Task: Add an event with the title Second Product Launch, date '2024/04/02', time 8:50 AM to 10:50 AMand add a description: Participants will explore the role of a leader as a coach and mentor. They will learn how to provide guidance, support, and development opportunities to team members, fostering their growth and professional advancement.Select event color  Blueberry . Add location for the event as: 321 Grand Canal, Venice, Italy, logged in from the account softage.6@softage.netand send the event invitation to softage.2@softage.net and softage.3@softage.net. Set a reminder for the event Daily
Action: Mouse moved to (103, 136)
Screenshot: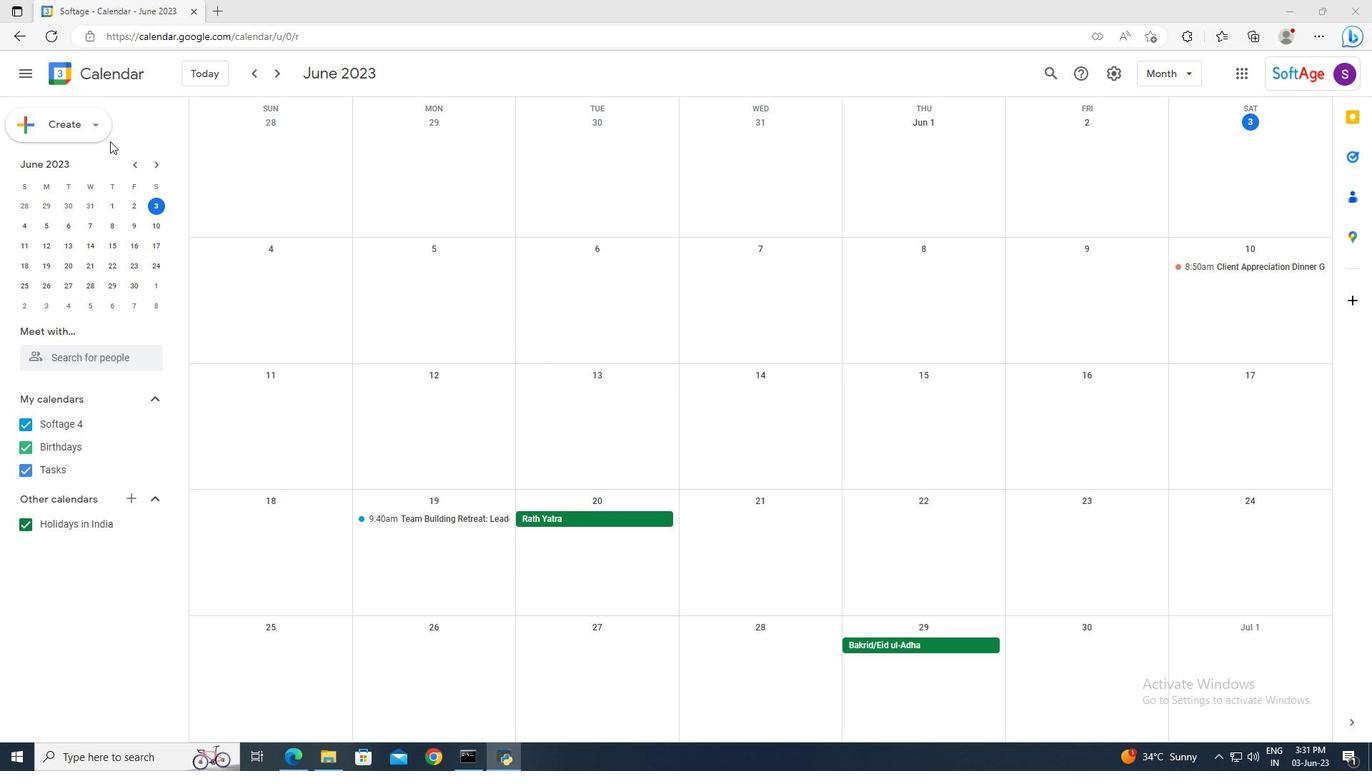 
Action: Mouse pressed left at (103, 136)
Screenshot: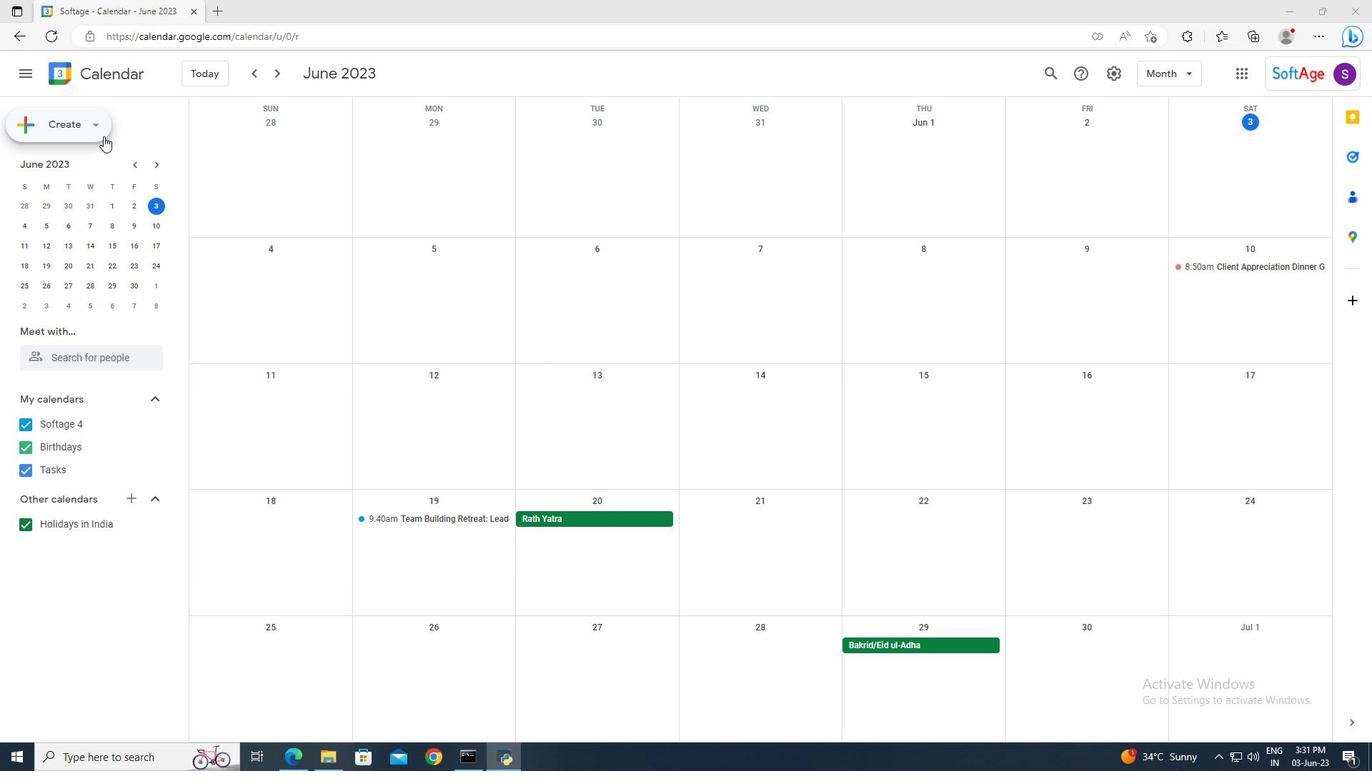 
Action: Mouse moved to (102, 159)
Screenshot: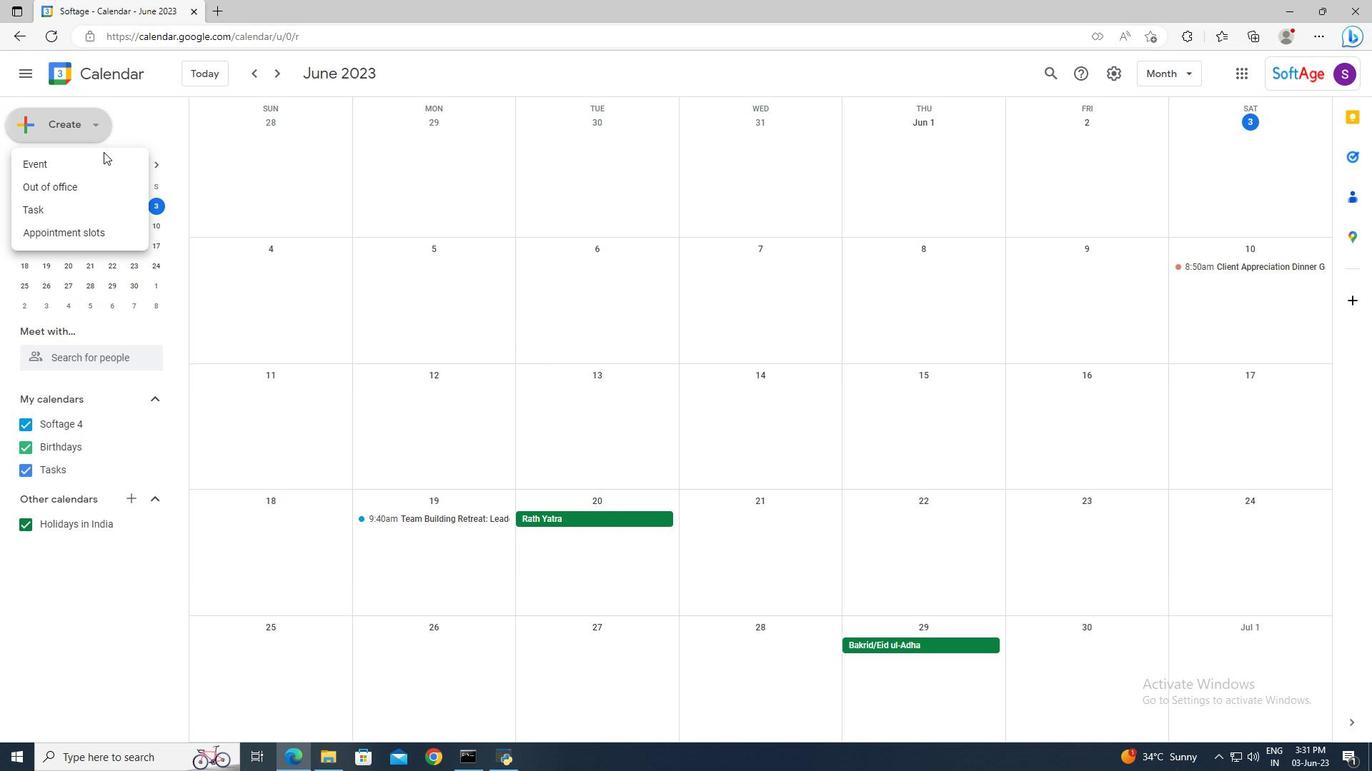 
Action: Mouse pressed left at (102, 159)
Screenshot: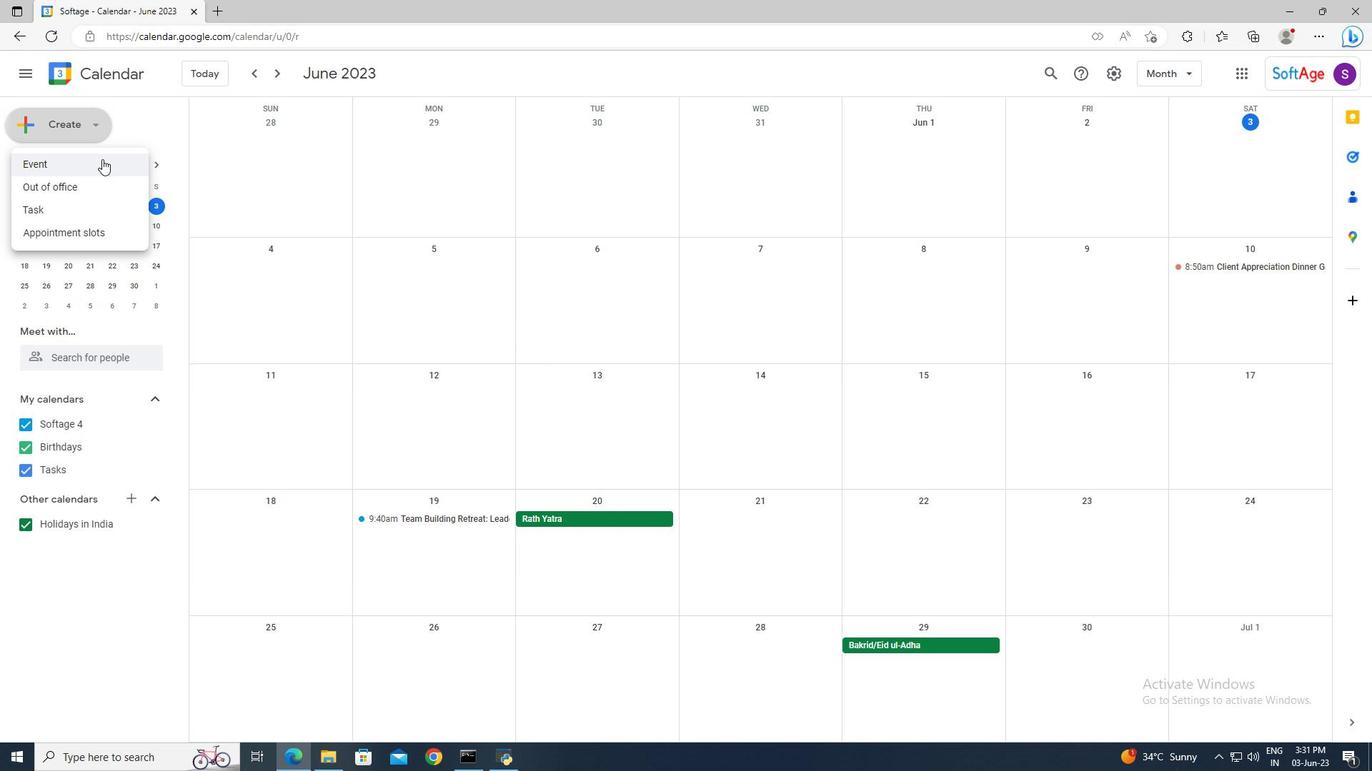 
Action: Mouse moved to (1086, 478)
Screenshot: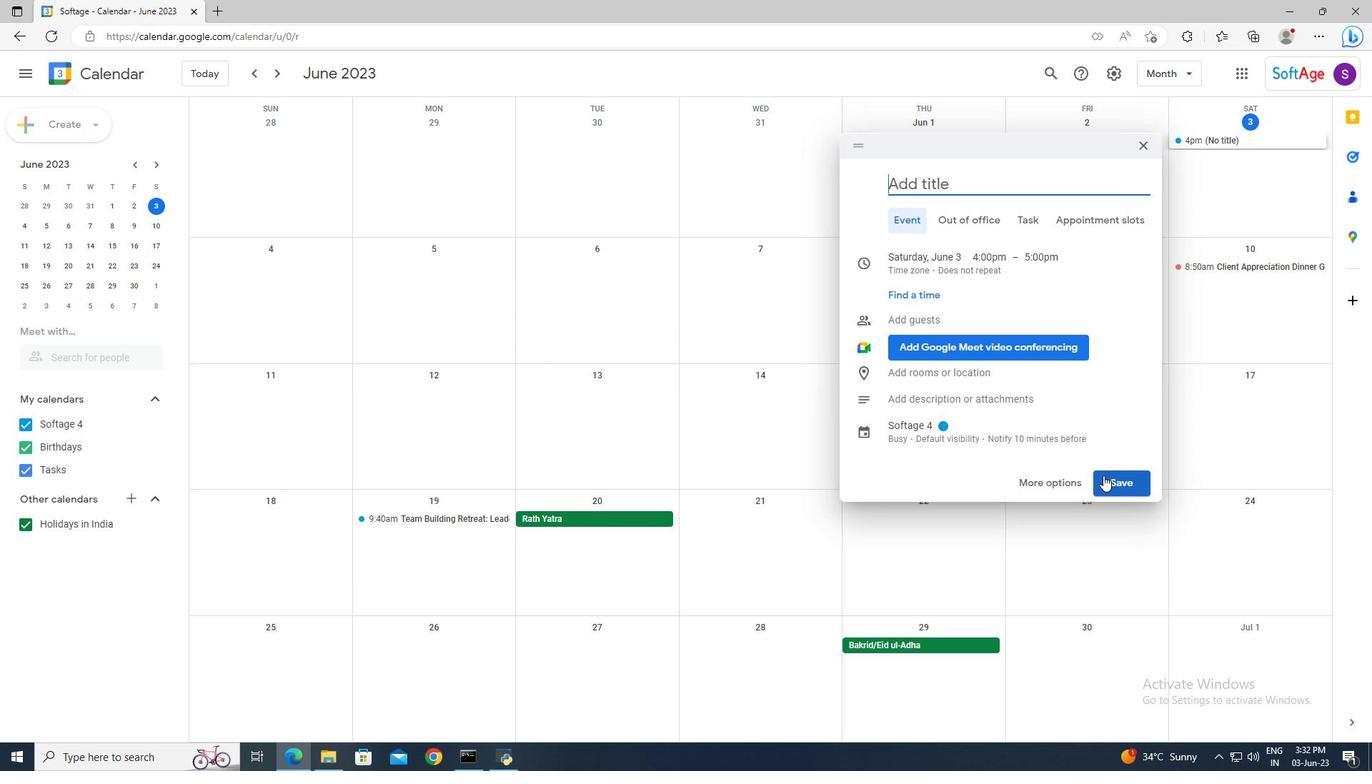 
Action: Mouse pressed left at (1086, 478)
Screenshot: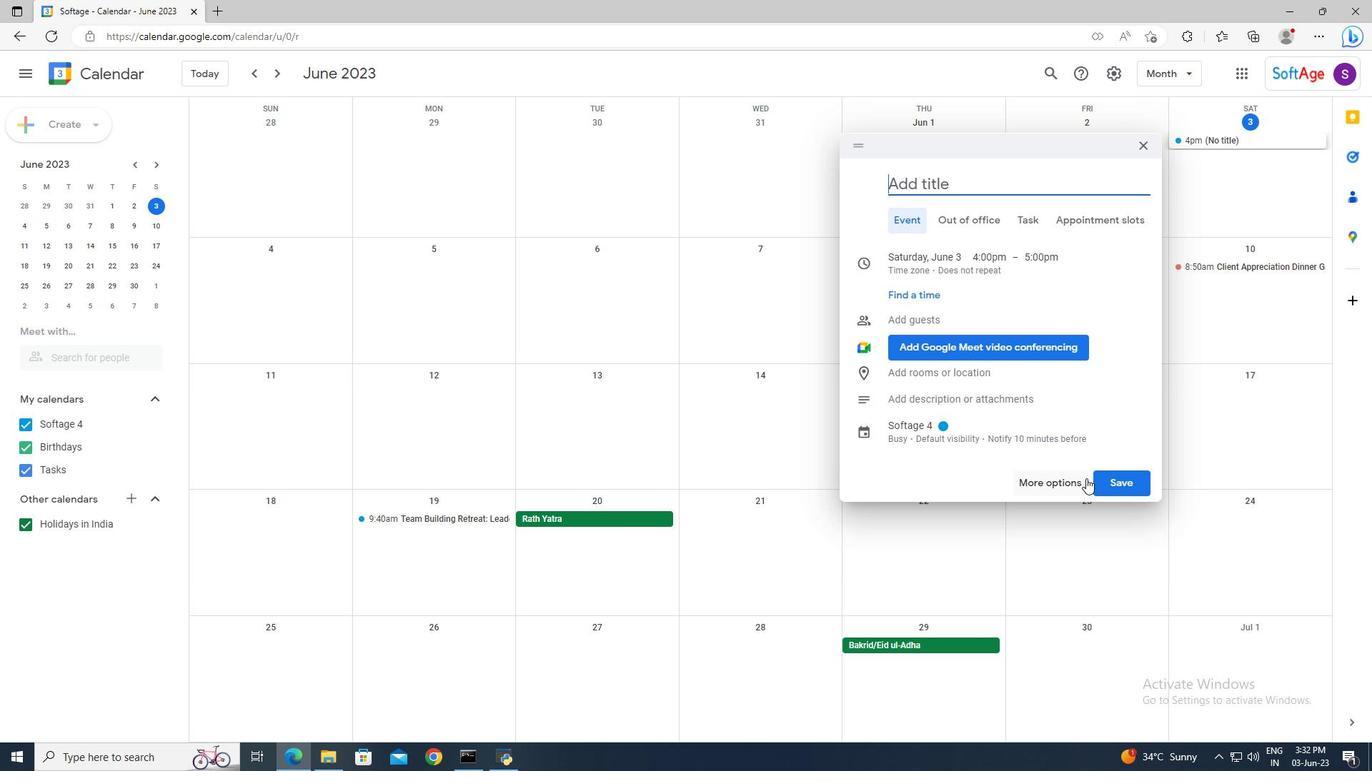 
Action: Mouse moved to (482, 84)
Screenshot: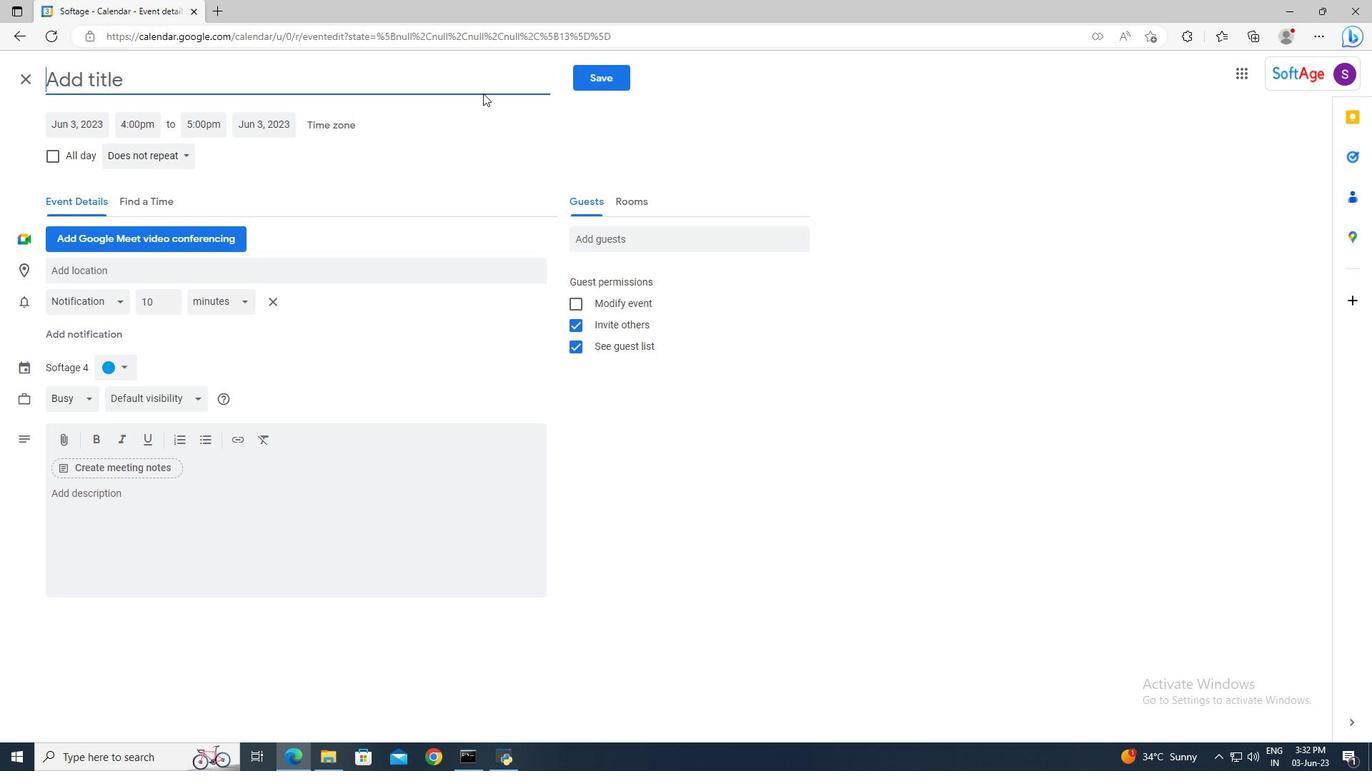 
Action: Mouse pressed left at (482, 84)
Screenshot: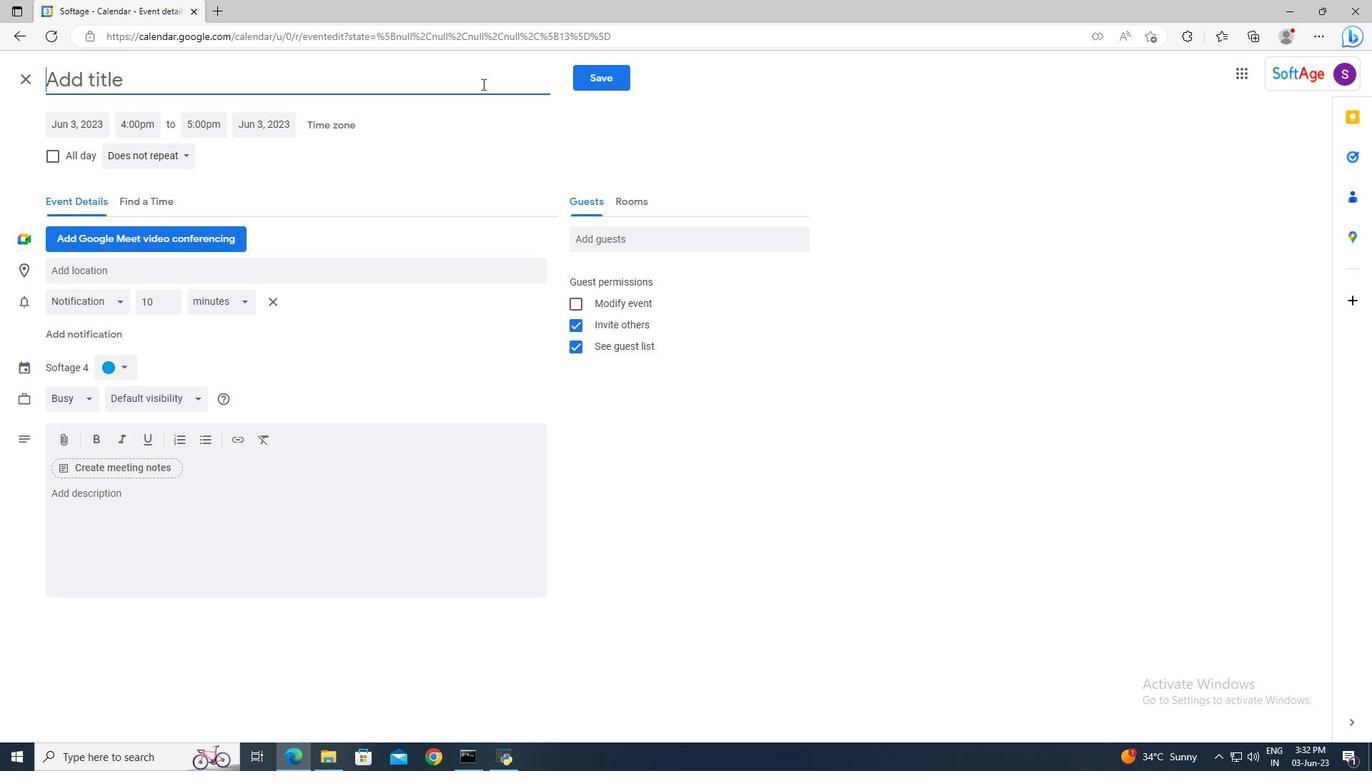 
Action: Mouse moved to (481, 83)
Screenshot: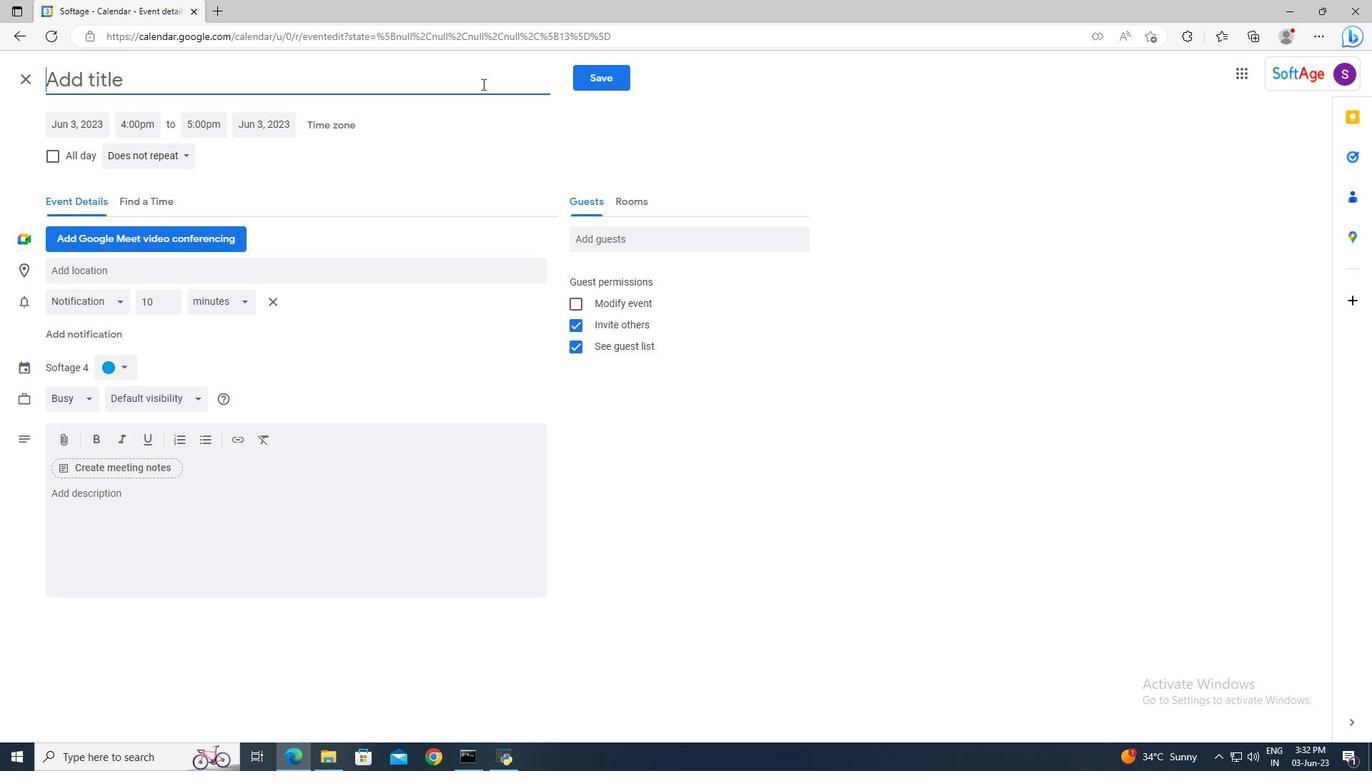 
Action: Key pressed <Key.shift>Sr<Key.backspace>econd<Key.space><Key.shift>Product<Key.space><Key.shift>Lu<Key.backspace>aunch
Screenshot: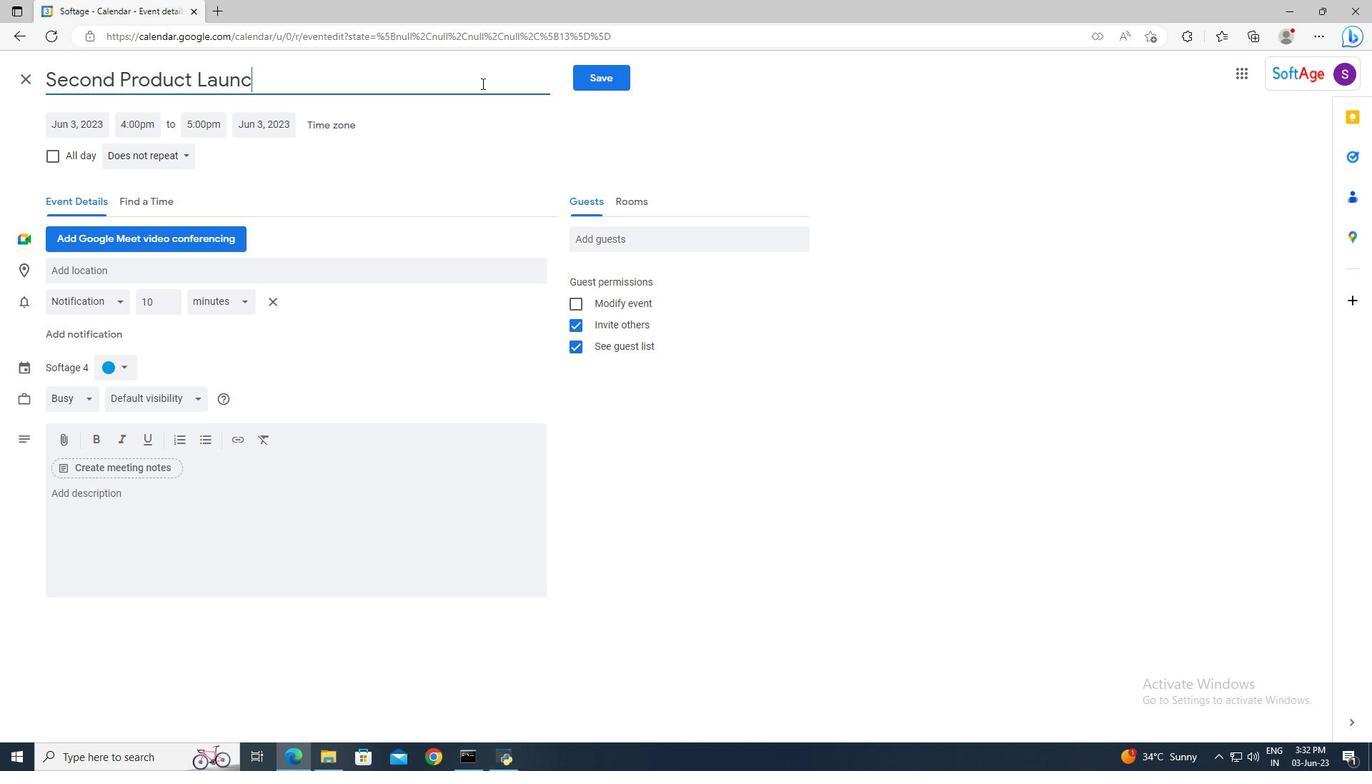 
Action: Mouse moved to (92, 125)
Screenshot: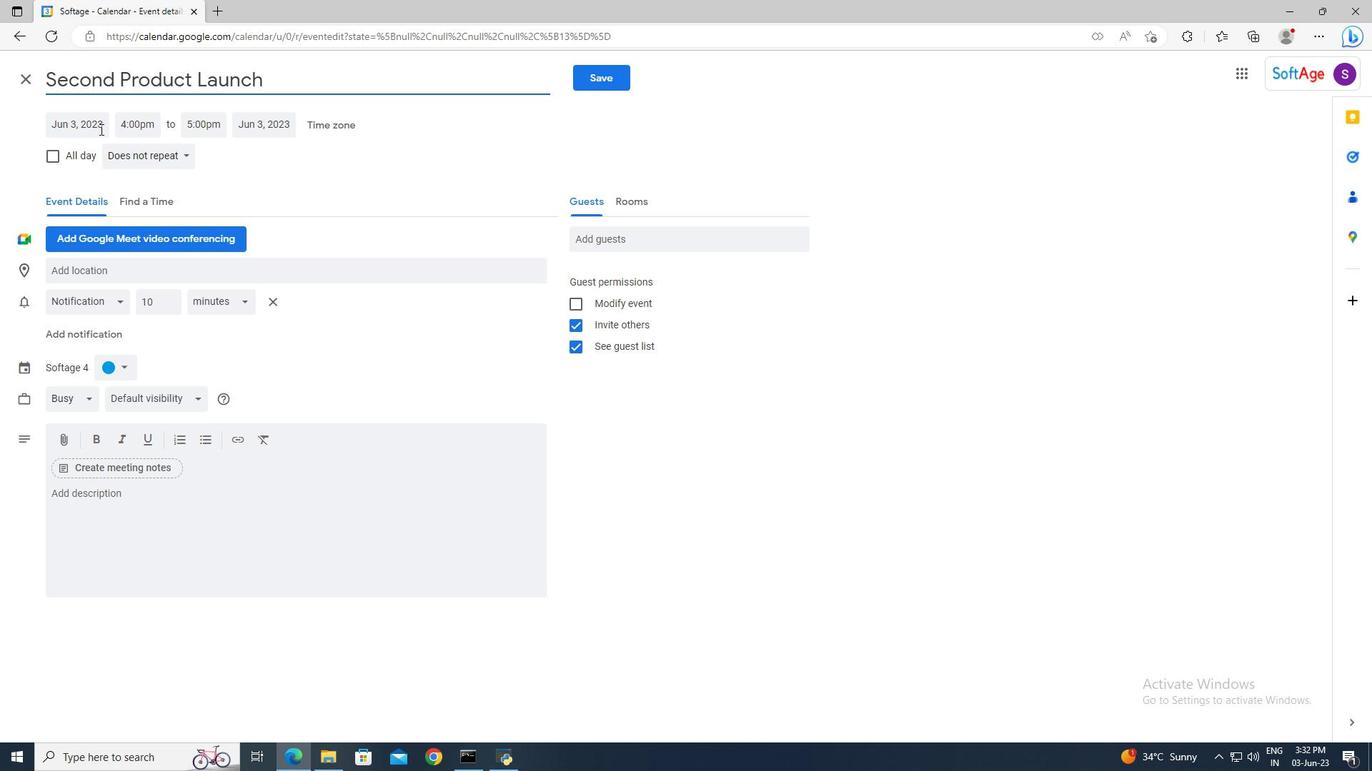 
Action: Mouse pressed left at (92, 125)
Screenshot: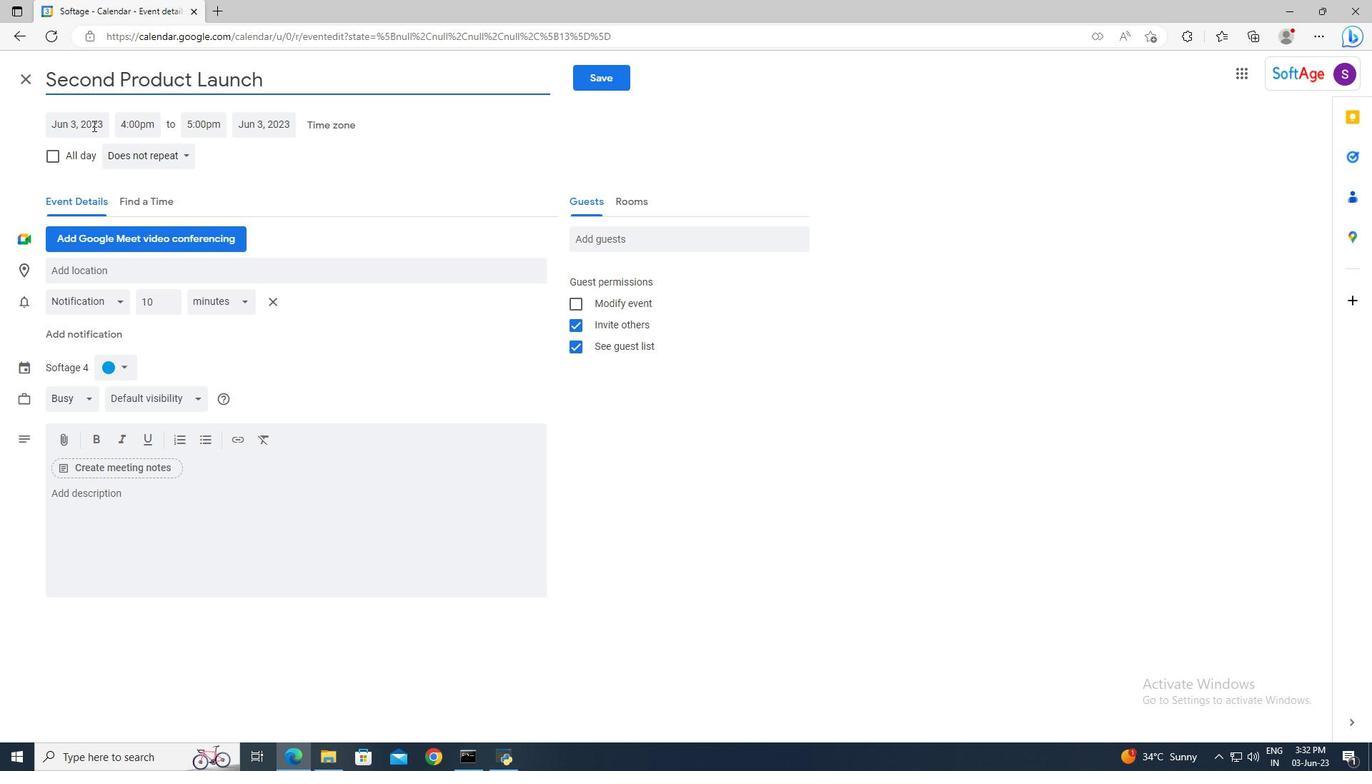 
Action: Mouse moved to (223, 157)
Screenshot: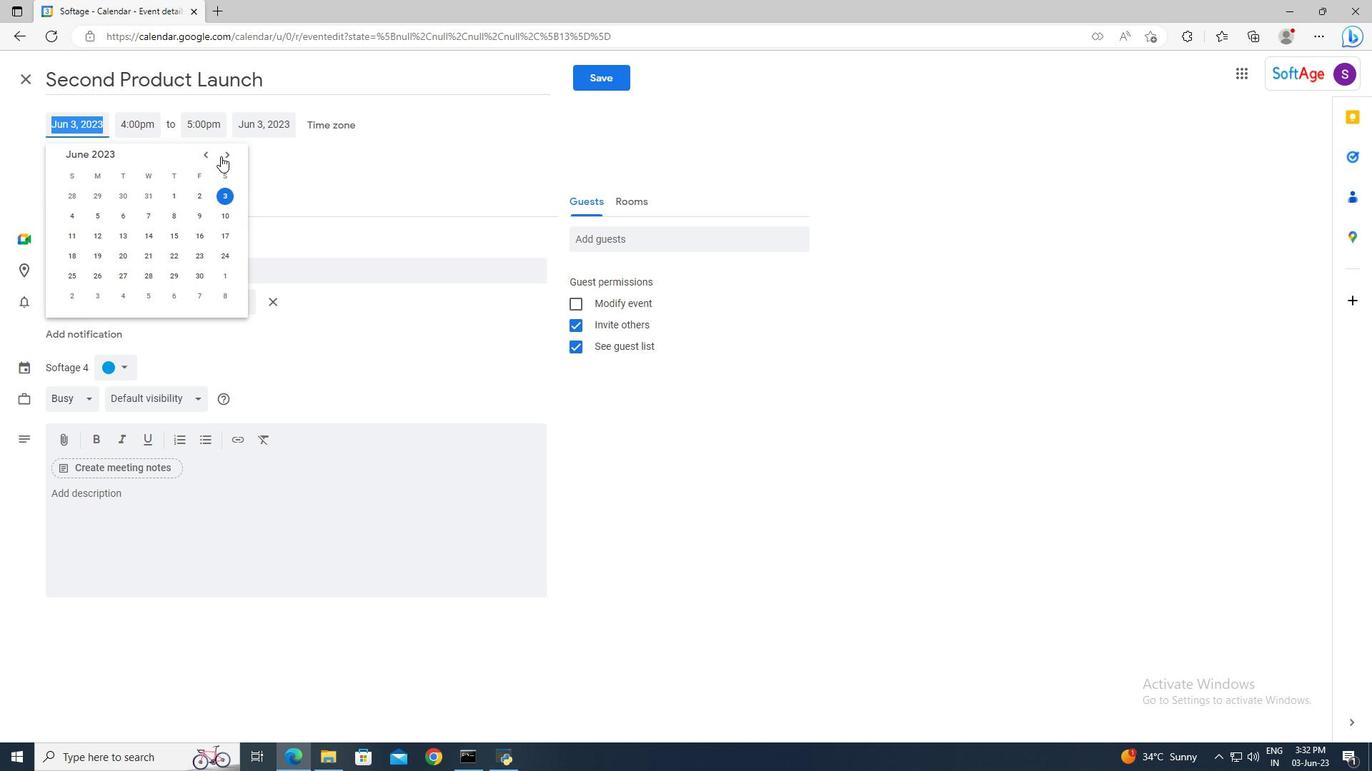 
Action: Mouse pressed left at (223, 157)
Screenshot: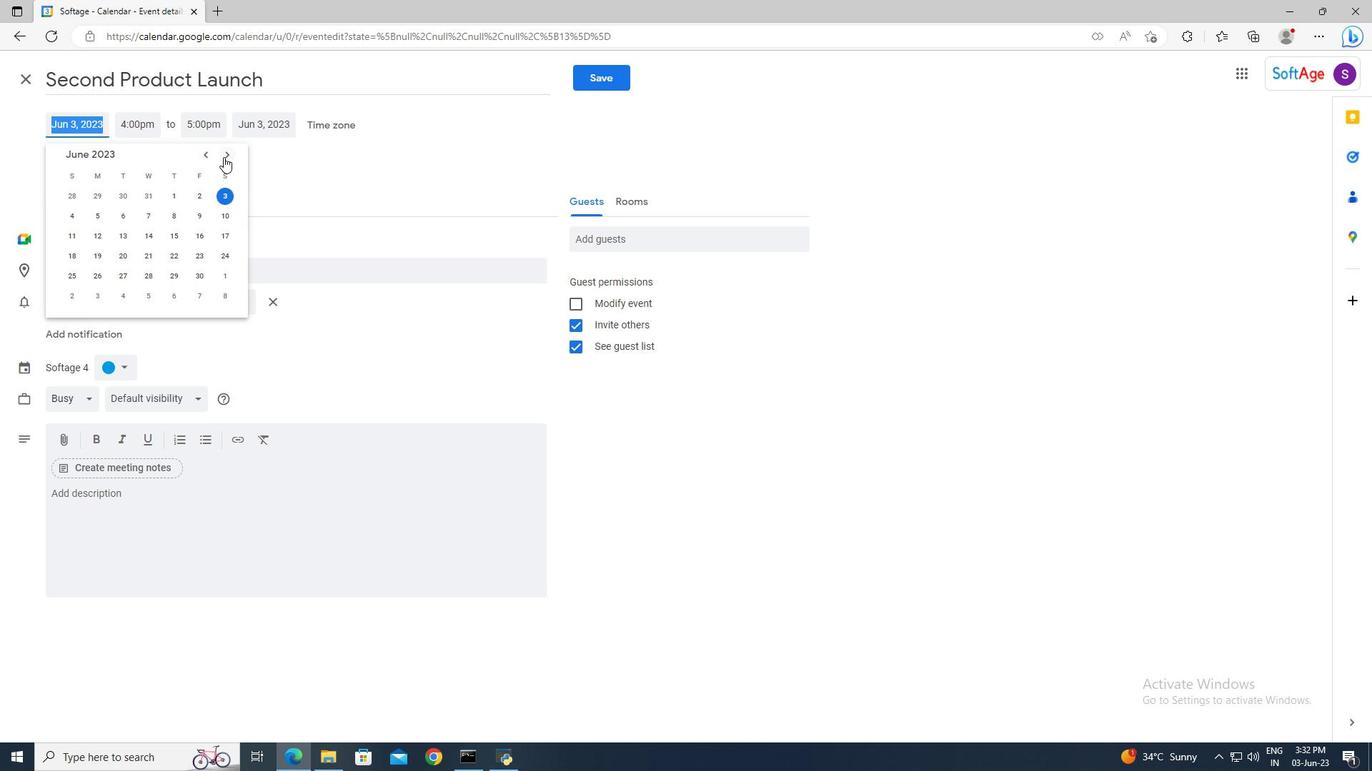 
Action: Mouse pressed left at (223, 157)
Screenshot: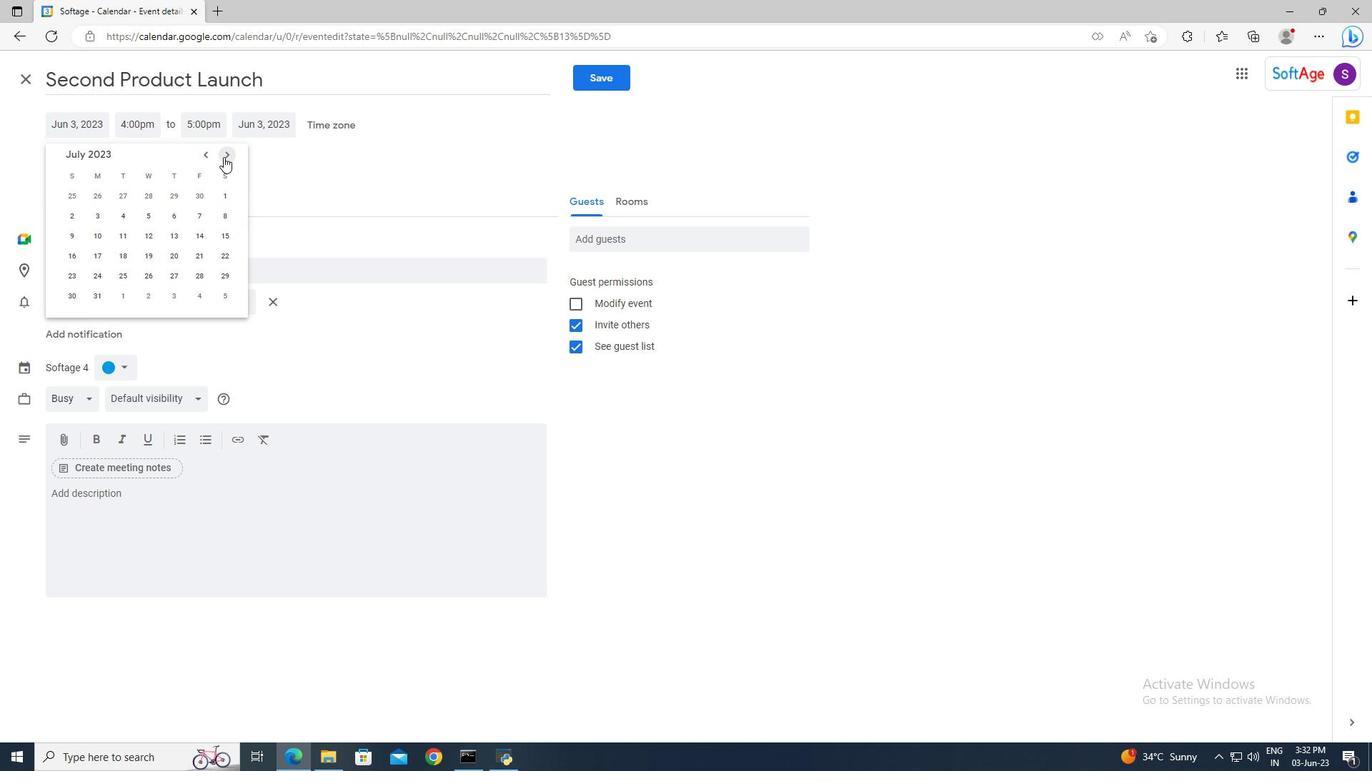 
Action: Mouse pressed left at (223, 157)
Screenshot: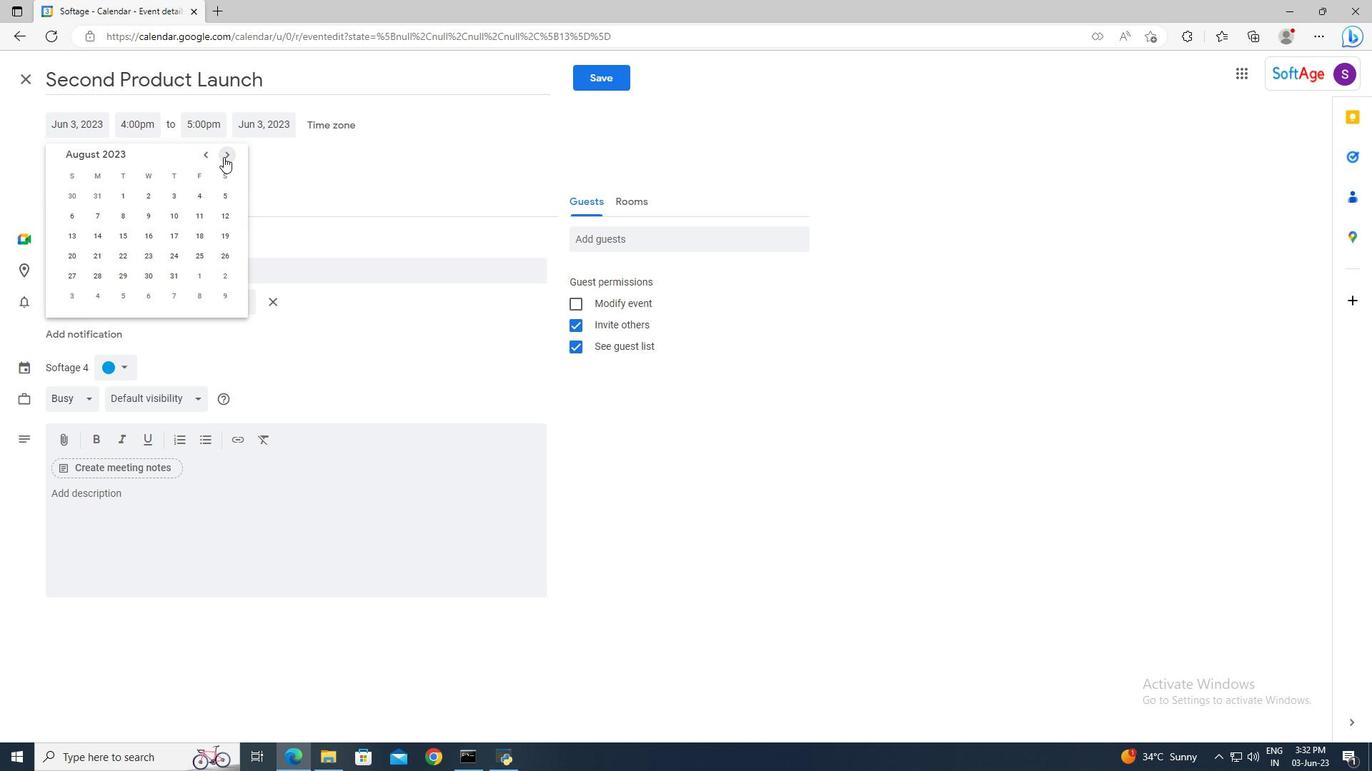 
Action: Mouse pressed left at (223, 157)
Screenshot: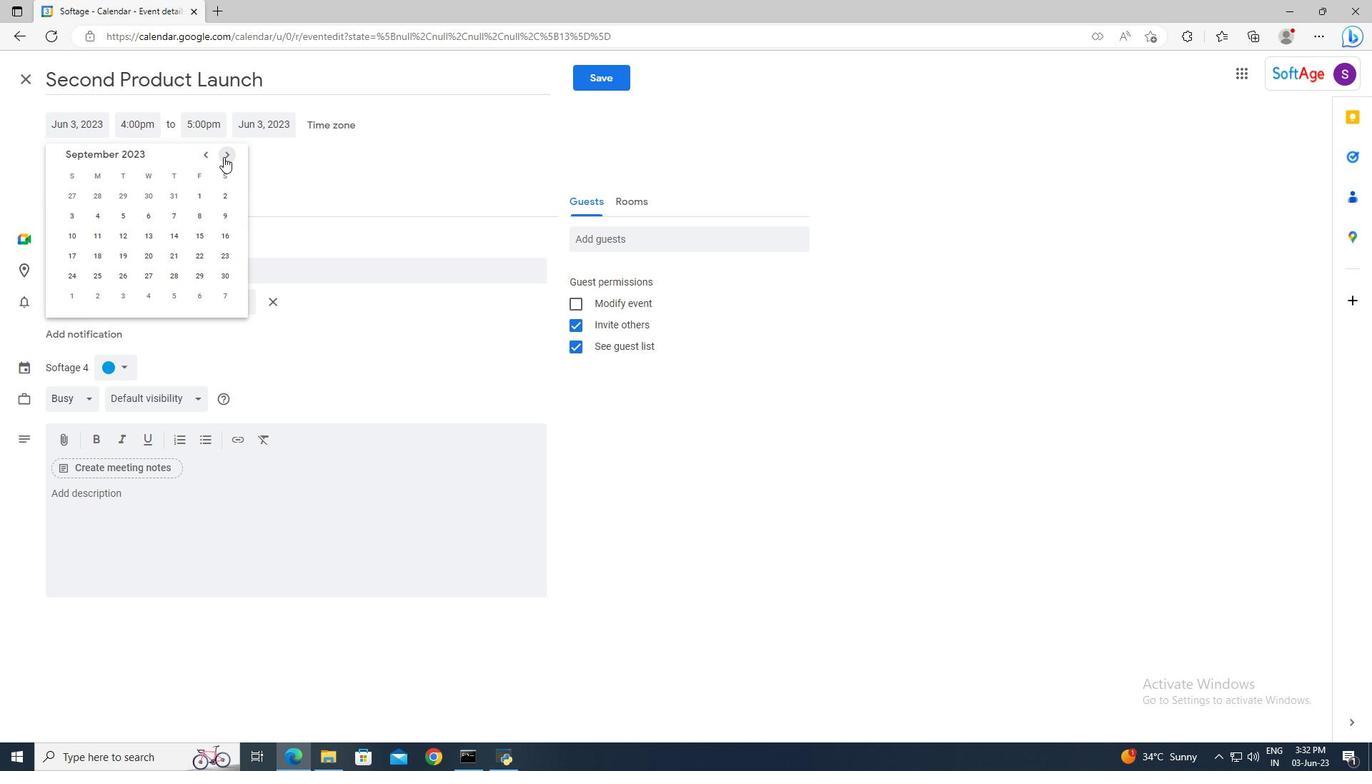 
Action: Mouse pressed left at (223, 157)
Screenshot: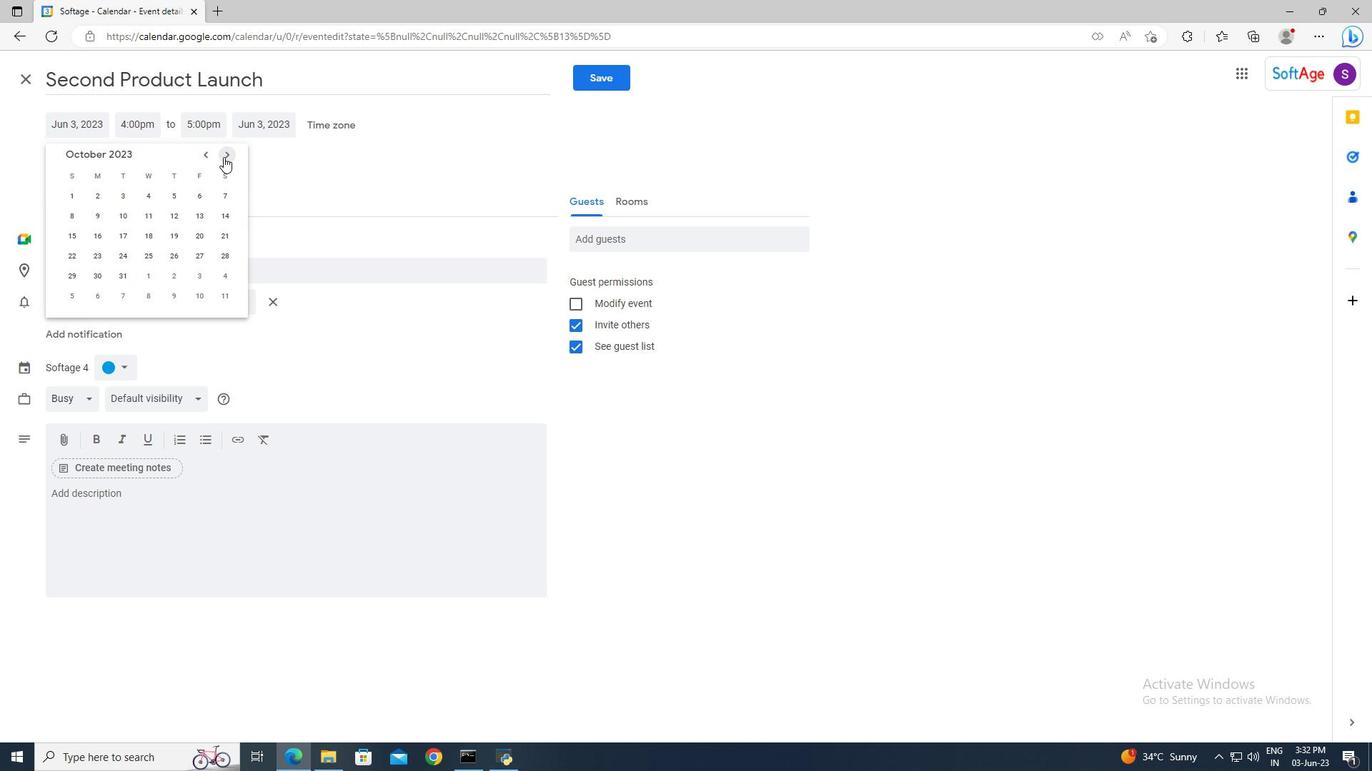 
Action: Mouse pressed left at (223, 157)
Screenshot: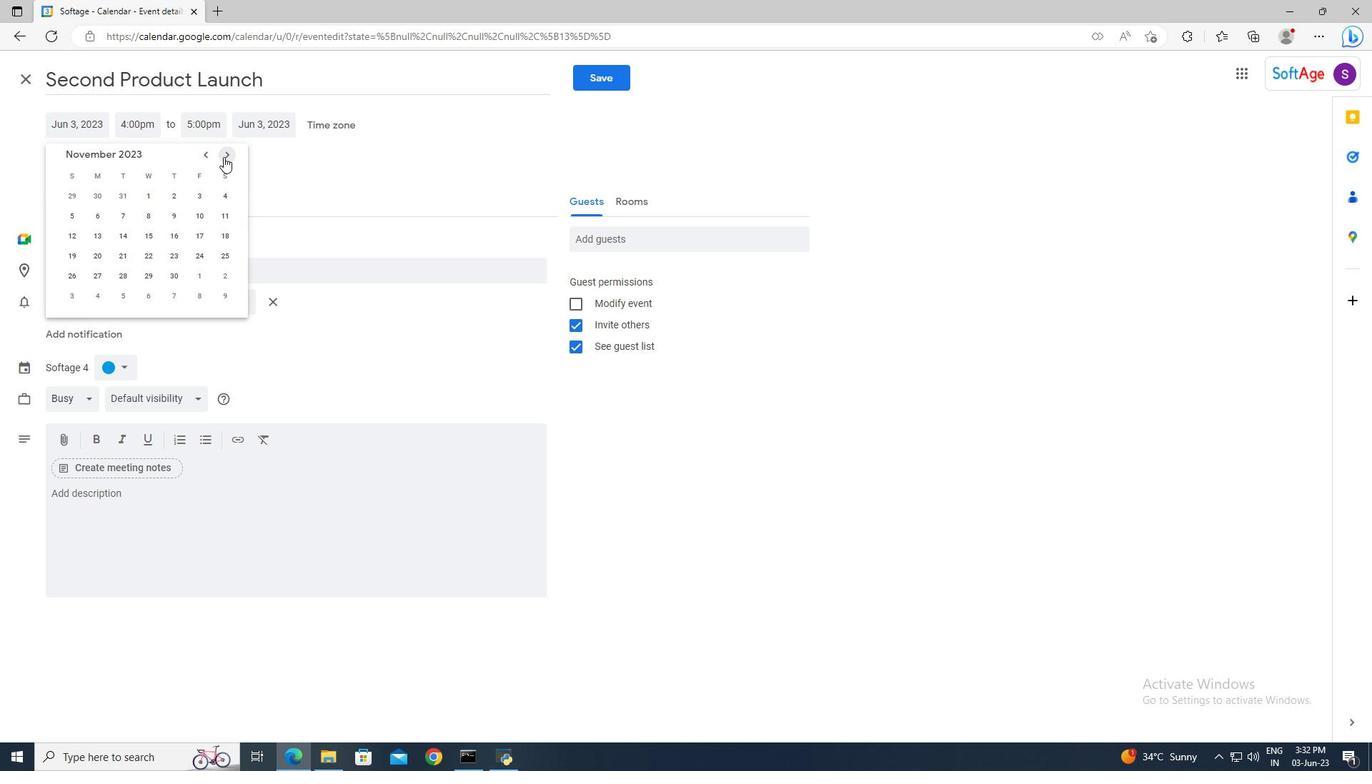 
Action: Mouse pressed left at (223, 157)
Screenshot: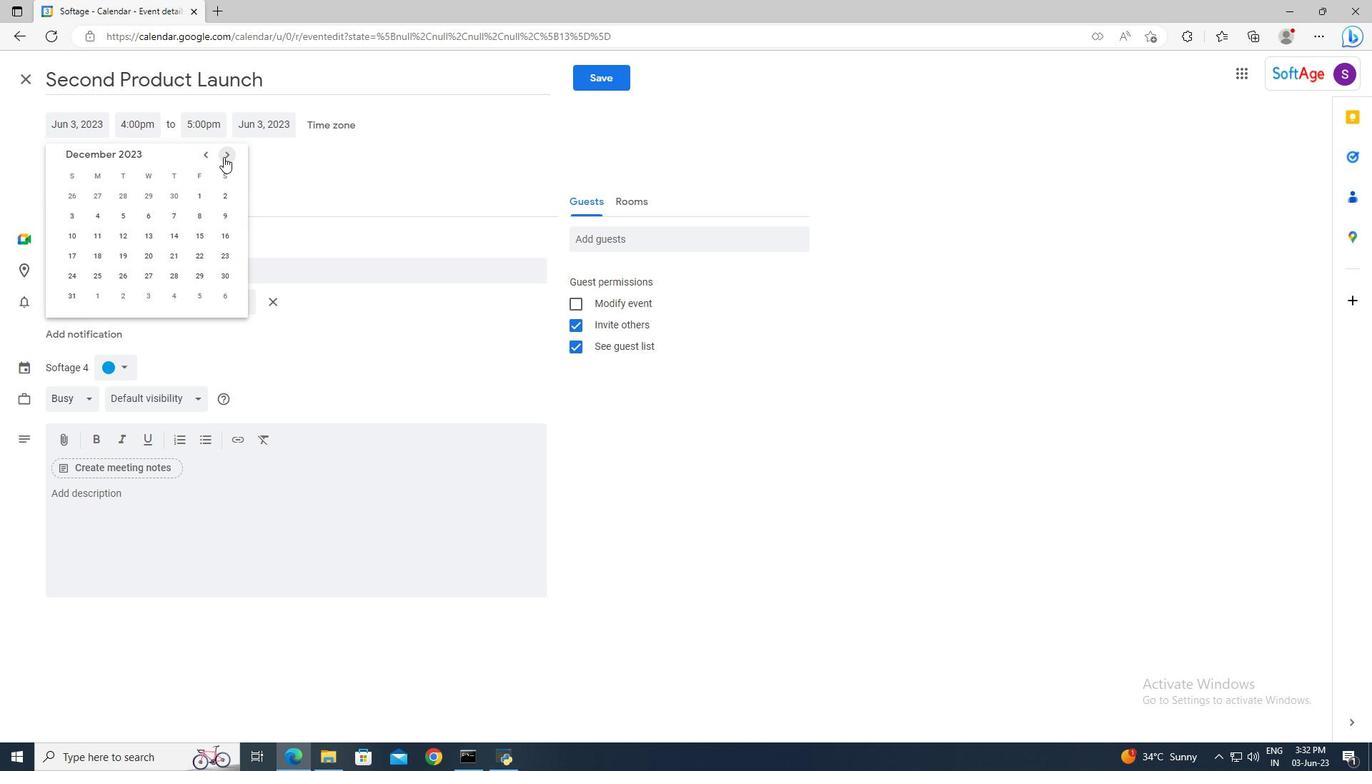 
Action: Mouse pressed left at (223, 157)
Screenshot: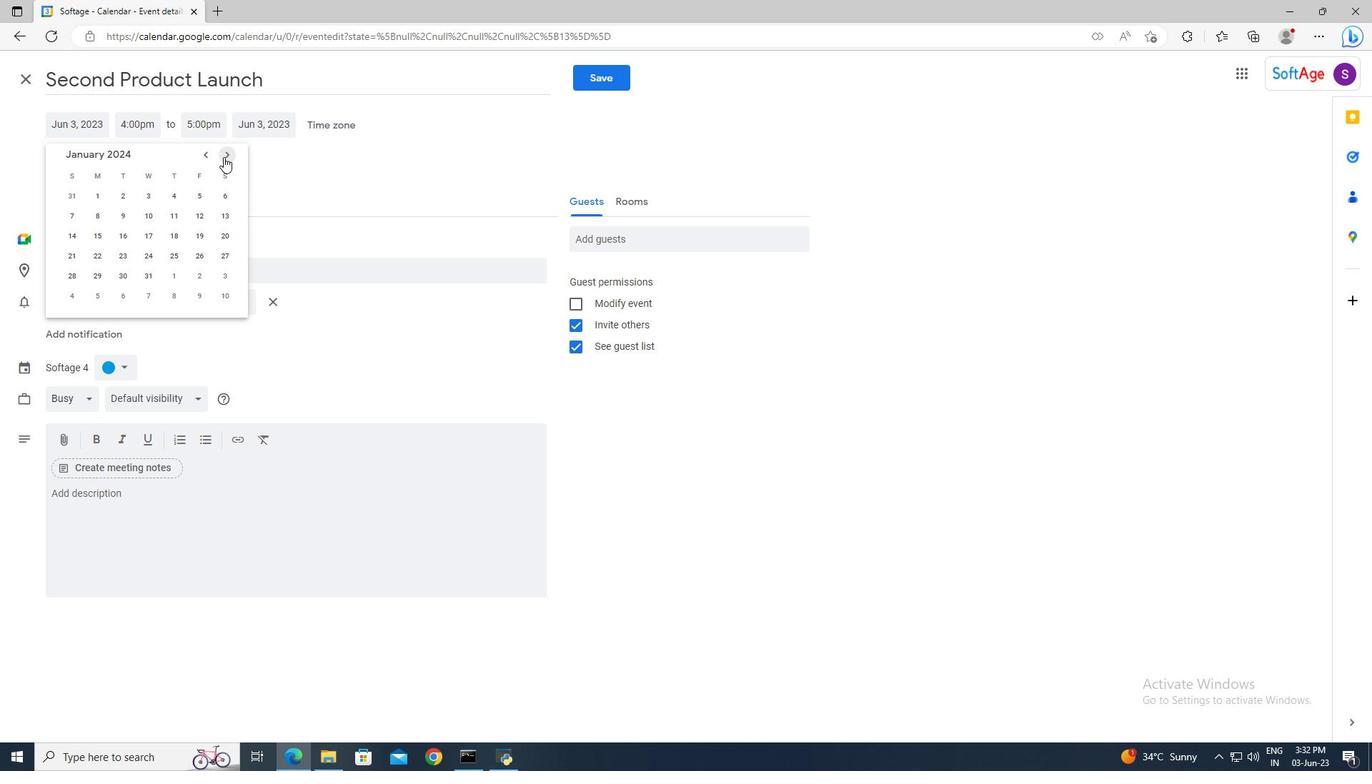 
Action: Mouse pressed left at (223, 157)
Screenshot: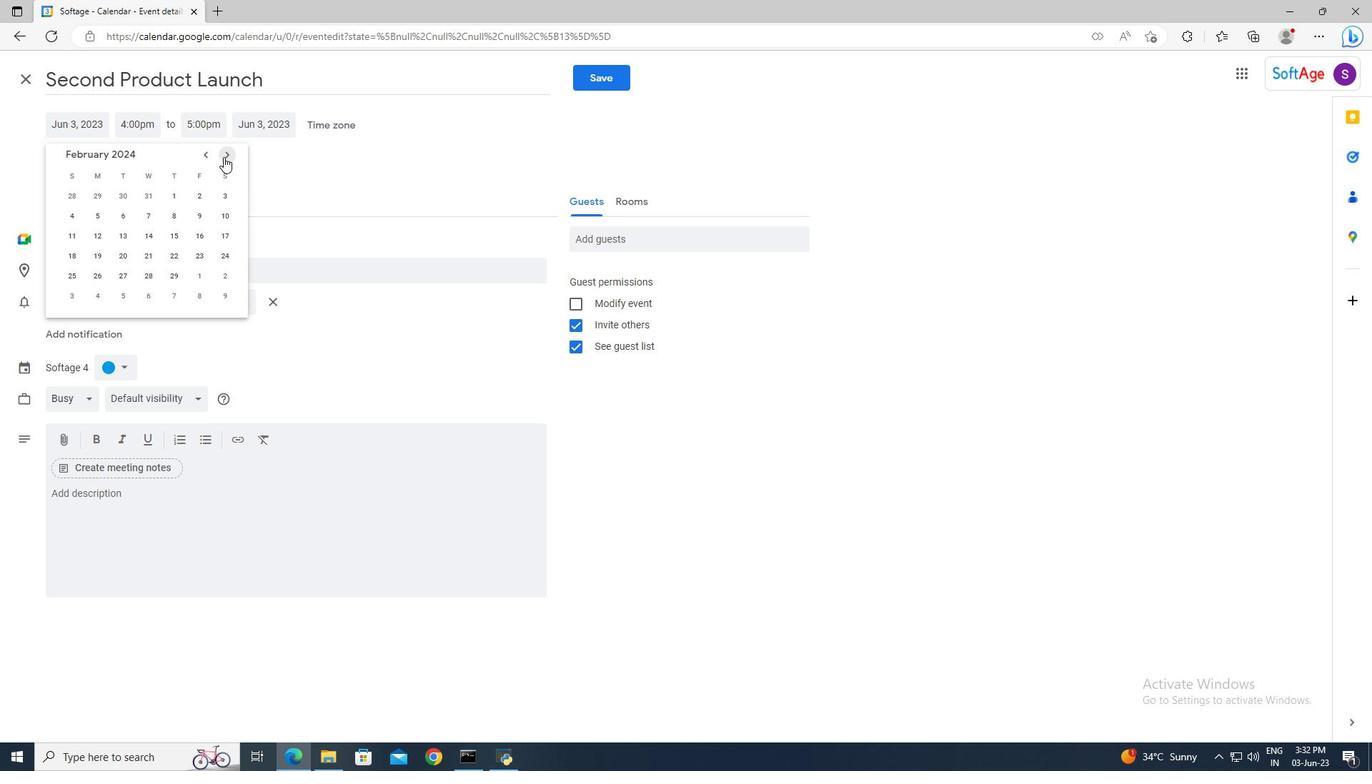 
Action: Mouse pressed left at (223, 157)
Screenshot: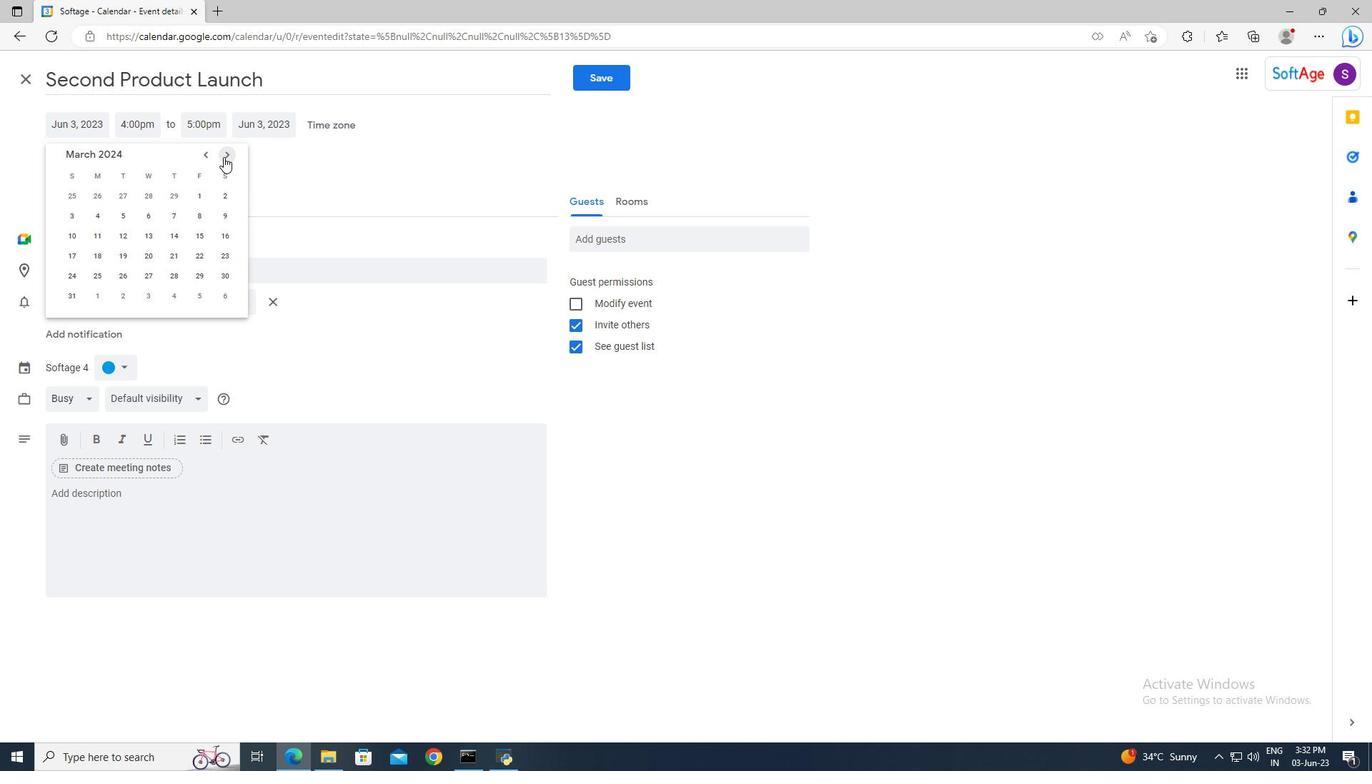 
Action: Mouse moved to (127, 197)
Screenshot: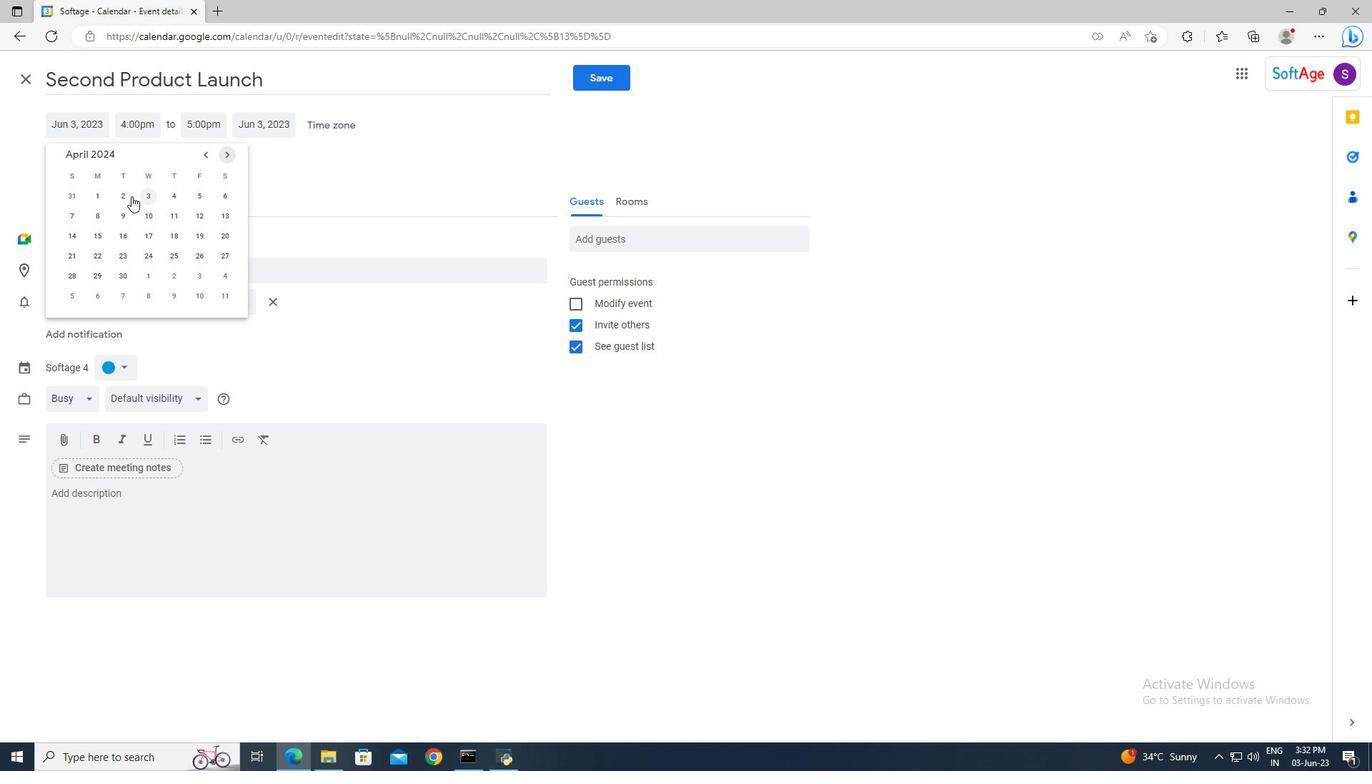 
Action: Mouse pressed left at (127, 197)
Screenshot: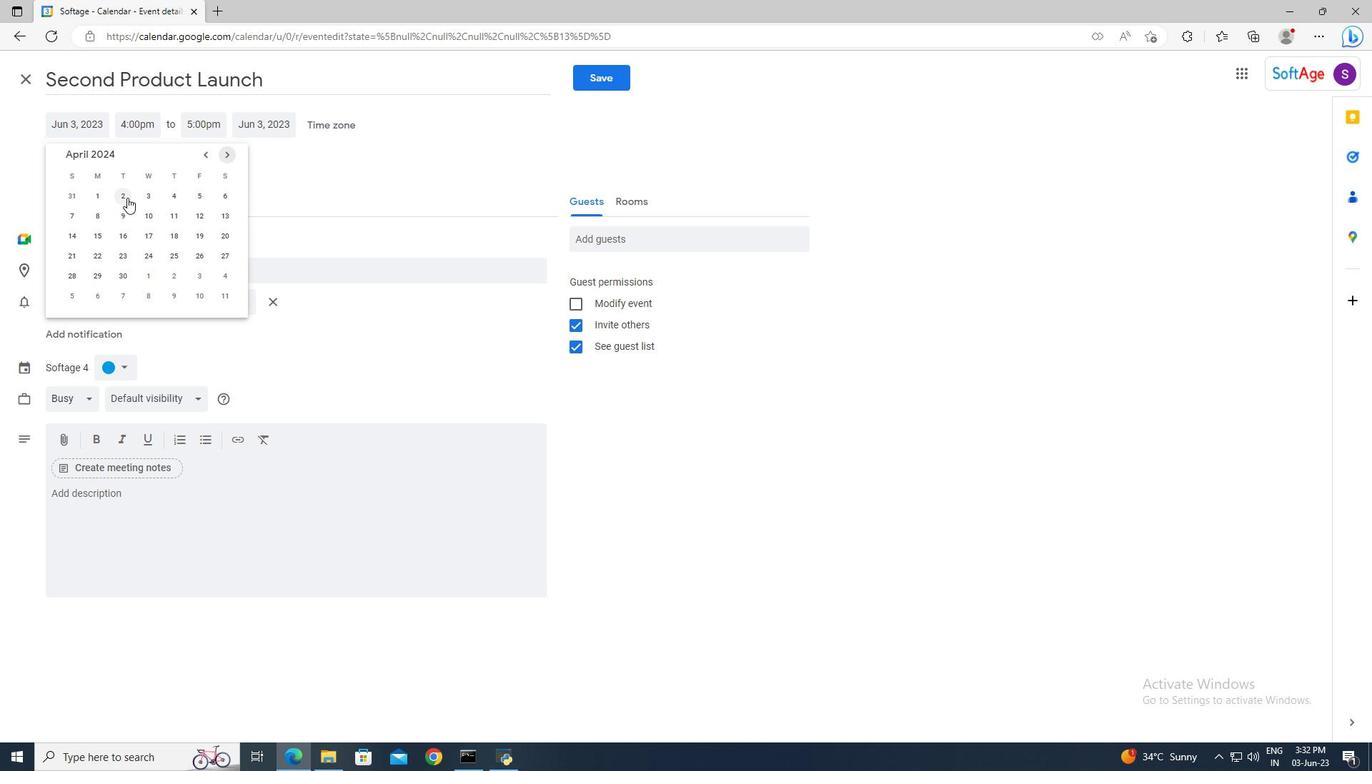 
Action: Mouse moved to (142, 113)
Screenshot: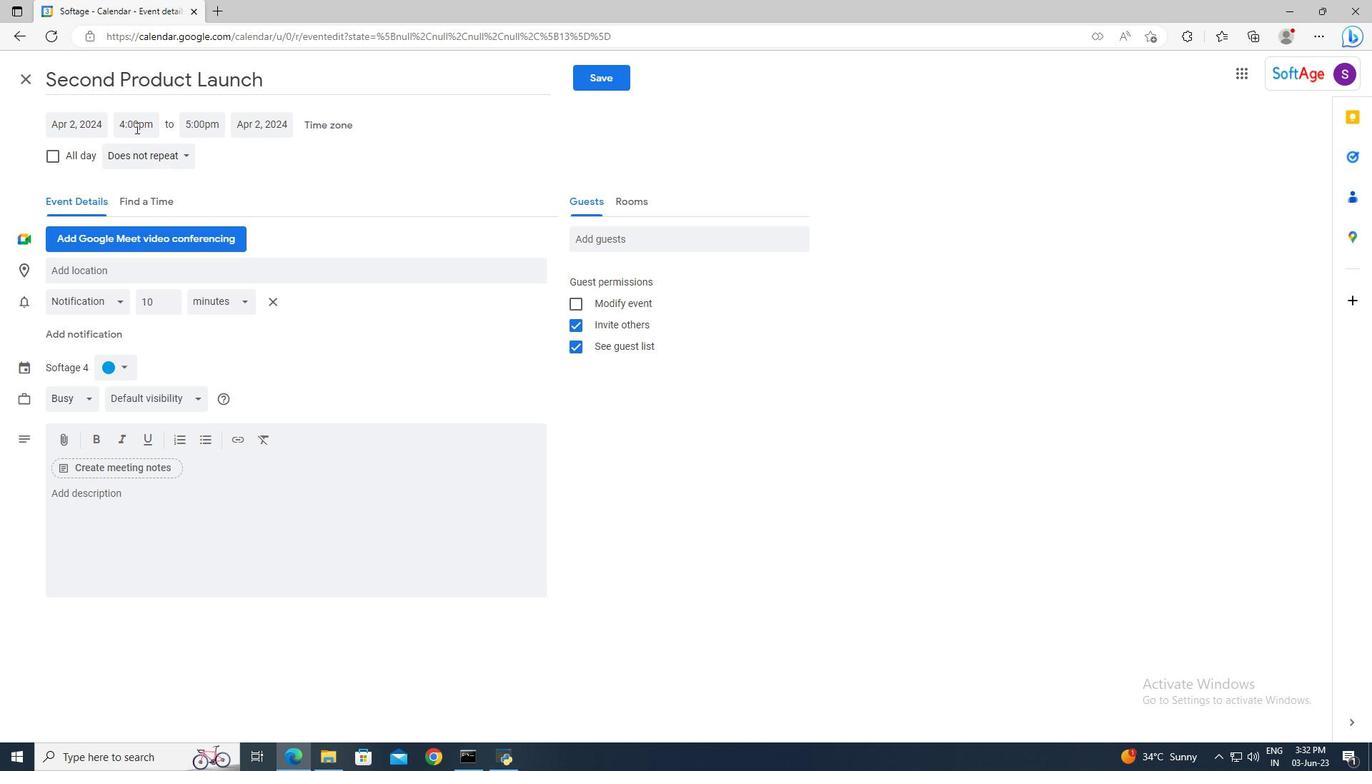 
Action: Mouse pressed left at (142, 113)
Screenshot: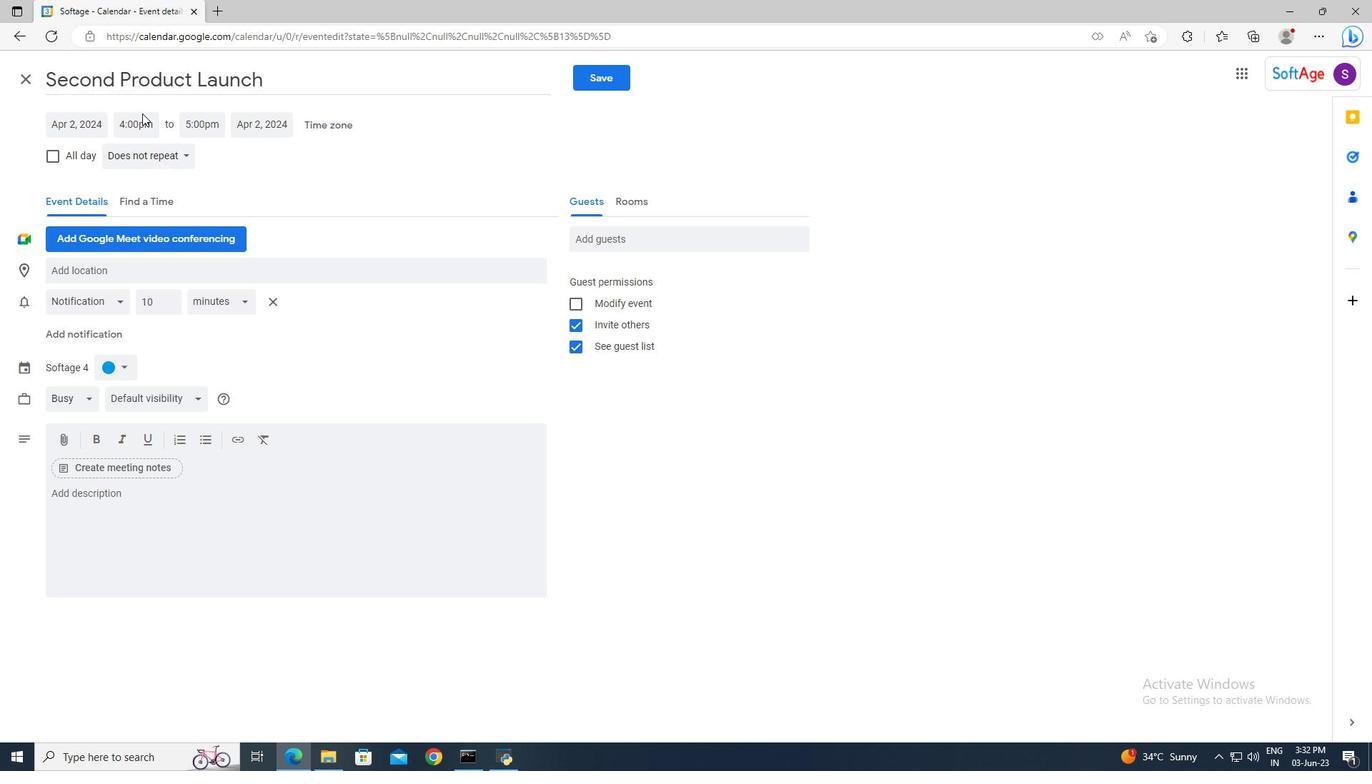 
Action: Key pressed 8<Key.shift>:50am<Key.enter><Key.tab>10<Key.shift>:50<Key.enter>
Screenshot: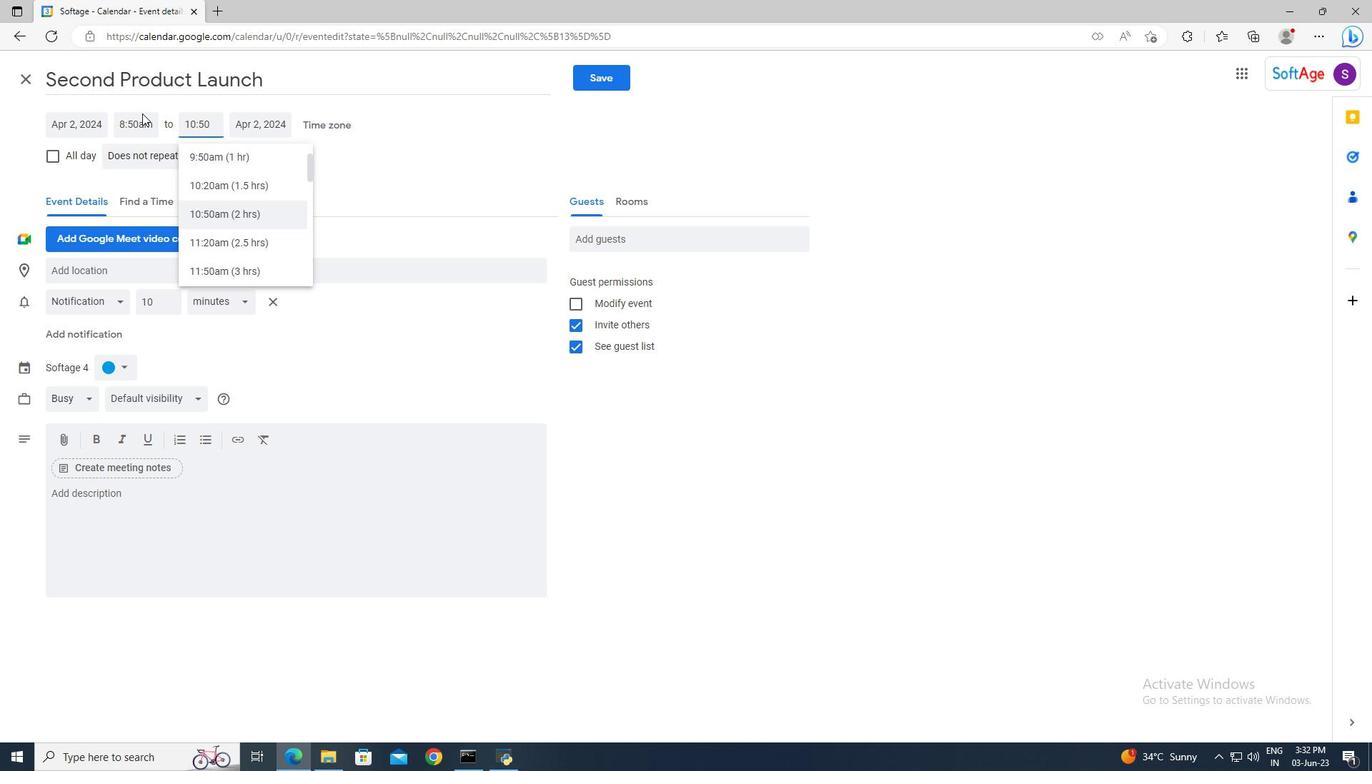 
Action: Mouse moved to (142, 505)
Screenshot: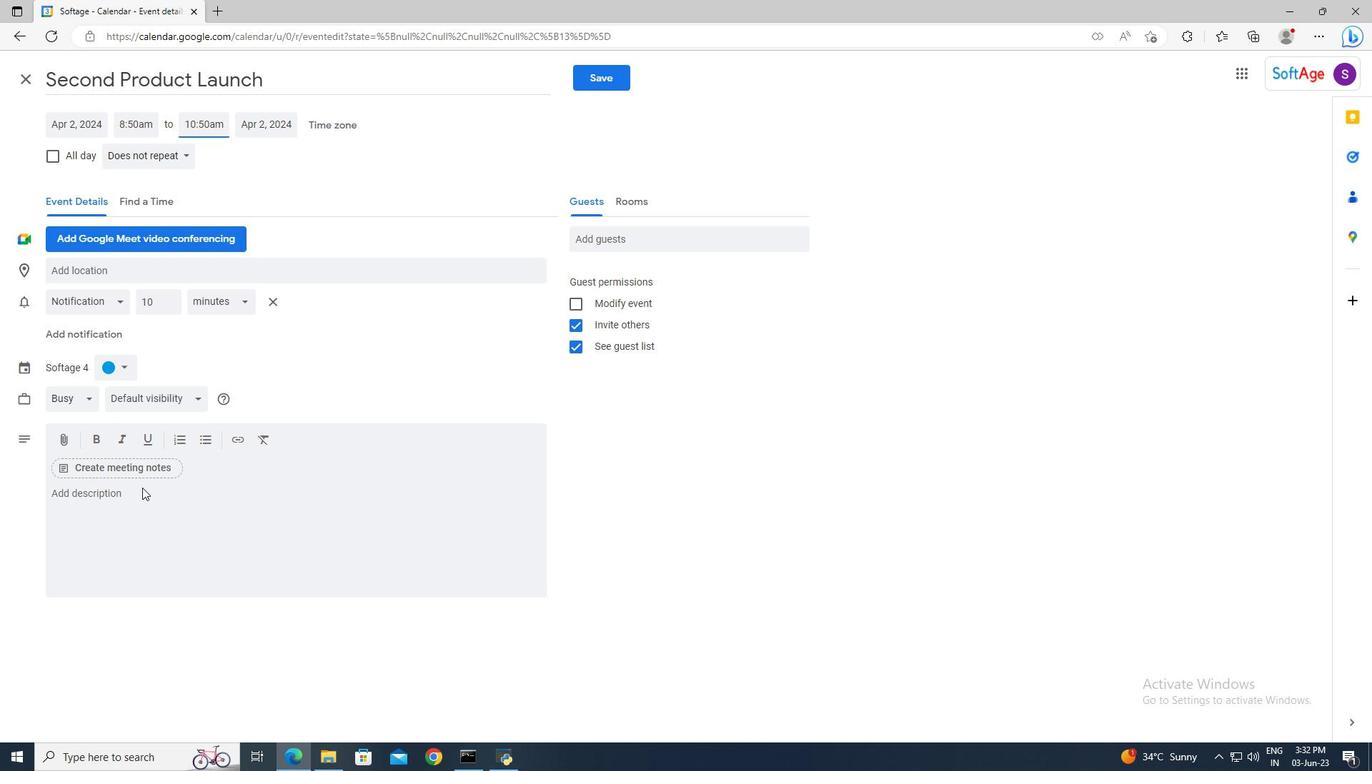 
Action: Mouse pressed left at (142, 505)
Screenshot: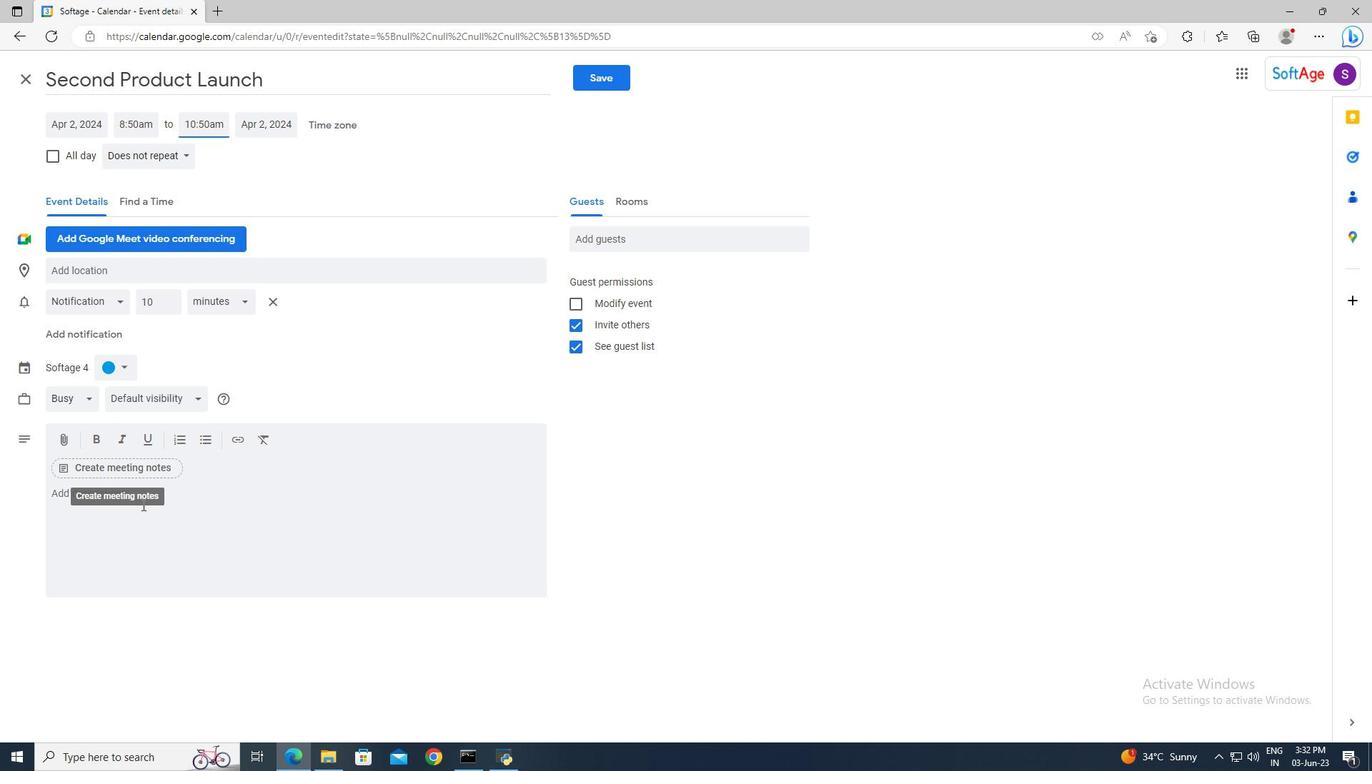 
Action: Key pressed <Key.shift>Participants<Key.space>will<Key.space>explore<Key.space>the<Key.space>role<Key.space>of<Key.space>a<Key.space>leader<Key.space>as<Key.space>a<Key.space>coach<Key.space>and<Key.space>mentor.<Key.space><Key.shift>They<Key.space>will<Key.space>learn<Key.space>how<Key.space>to<Key.space>provide<Key.space>guidance,<Key.space>support,<Key.space>and<Key.space>development<Key.space>opportunities<Key.space>to<Key.space>team<Key.space>members,<Key.space>fostering<Key.space>their<Key.space>growth<Key.space>and<Key.space>professional<Key.space>advancement.
Screenshot: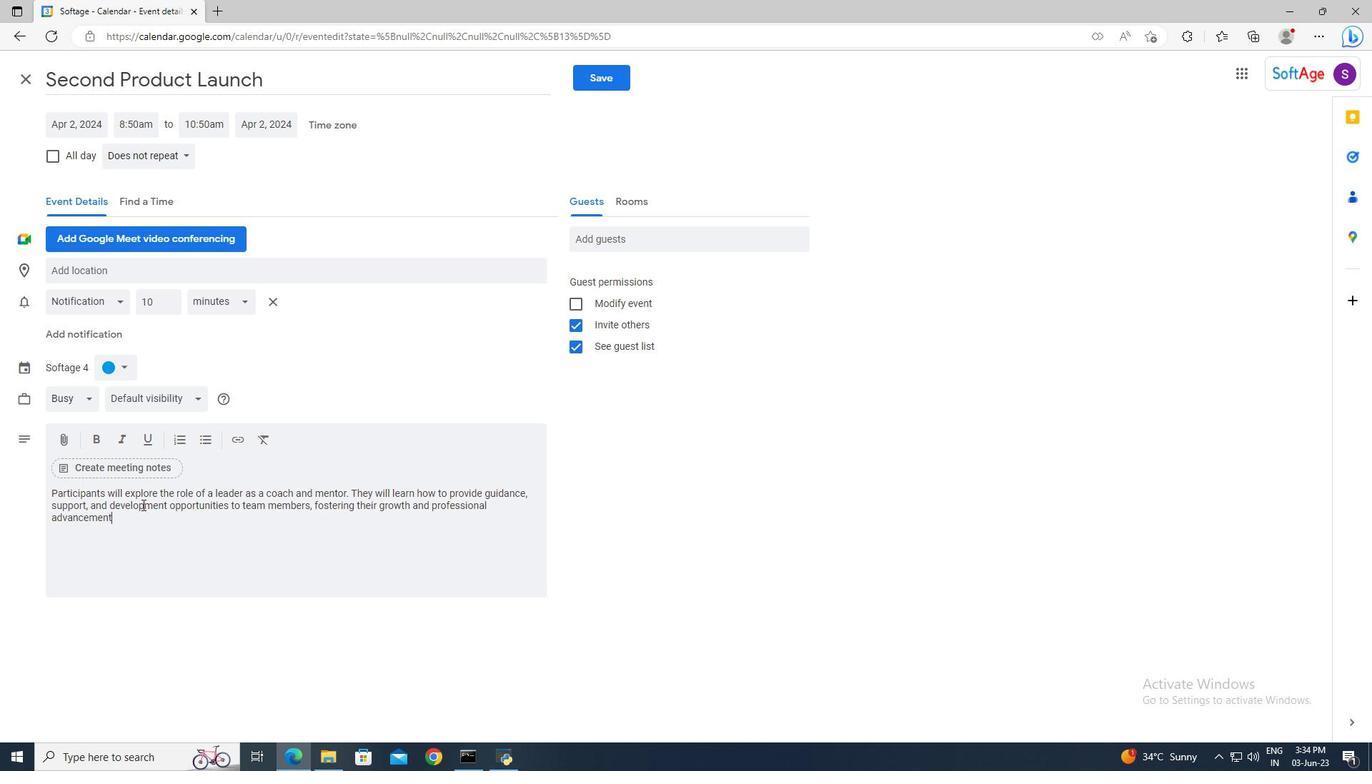 
Action: Mouse moved to (127, 365)
Screenshot: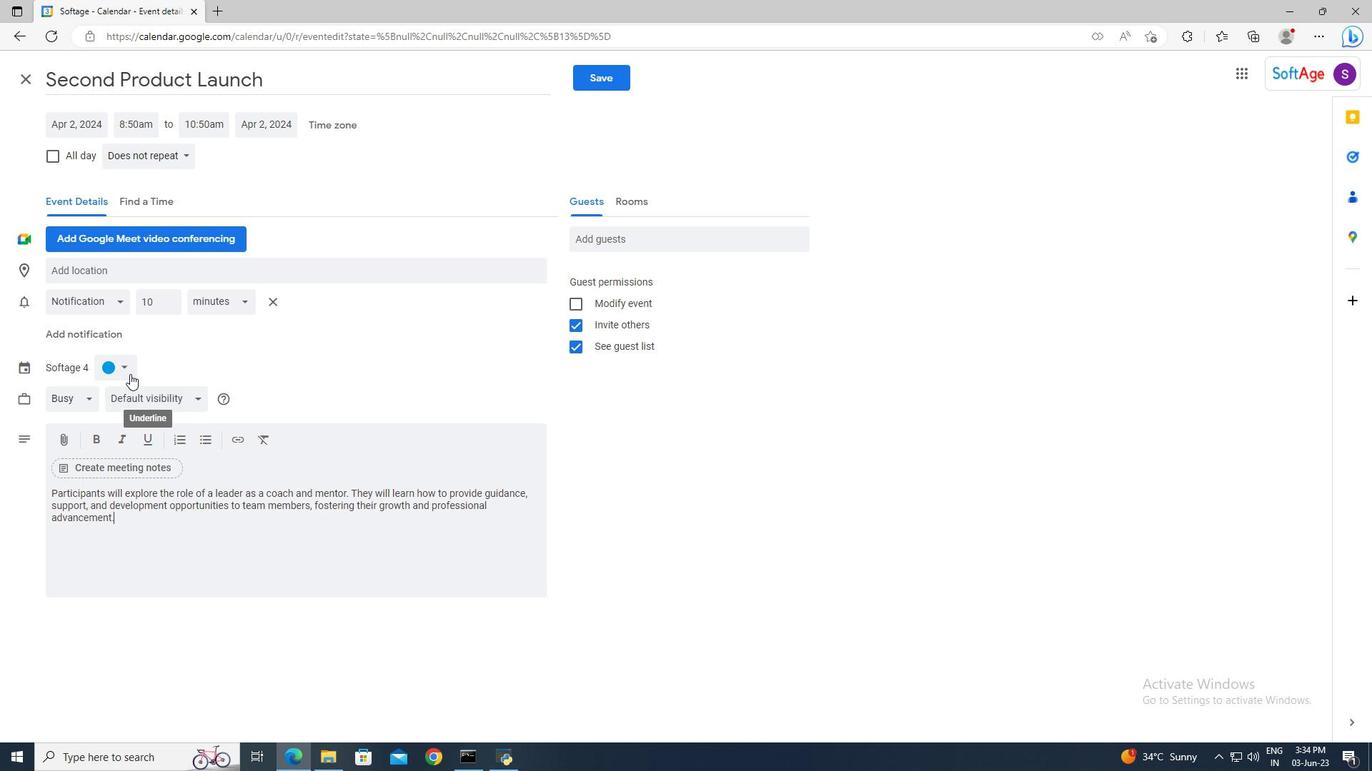 
Action: Mouse pressed left at (127, 365)
Screenshot: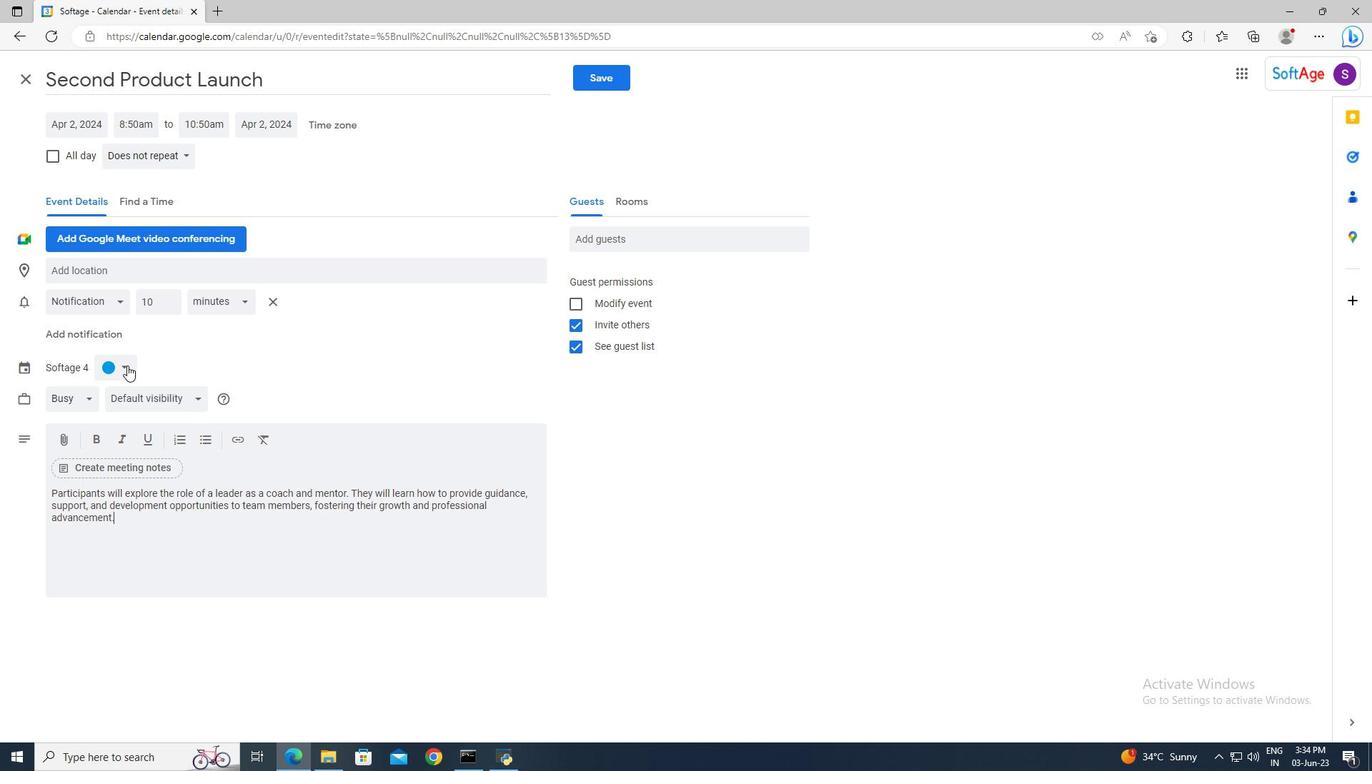 
Action: Mouse moved to (126, 415)
Screenshot: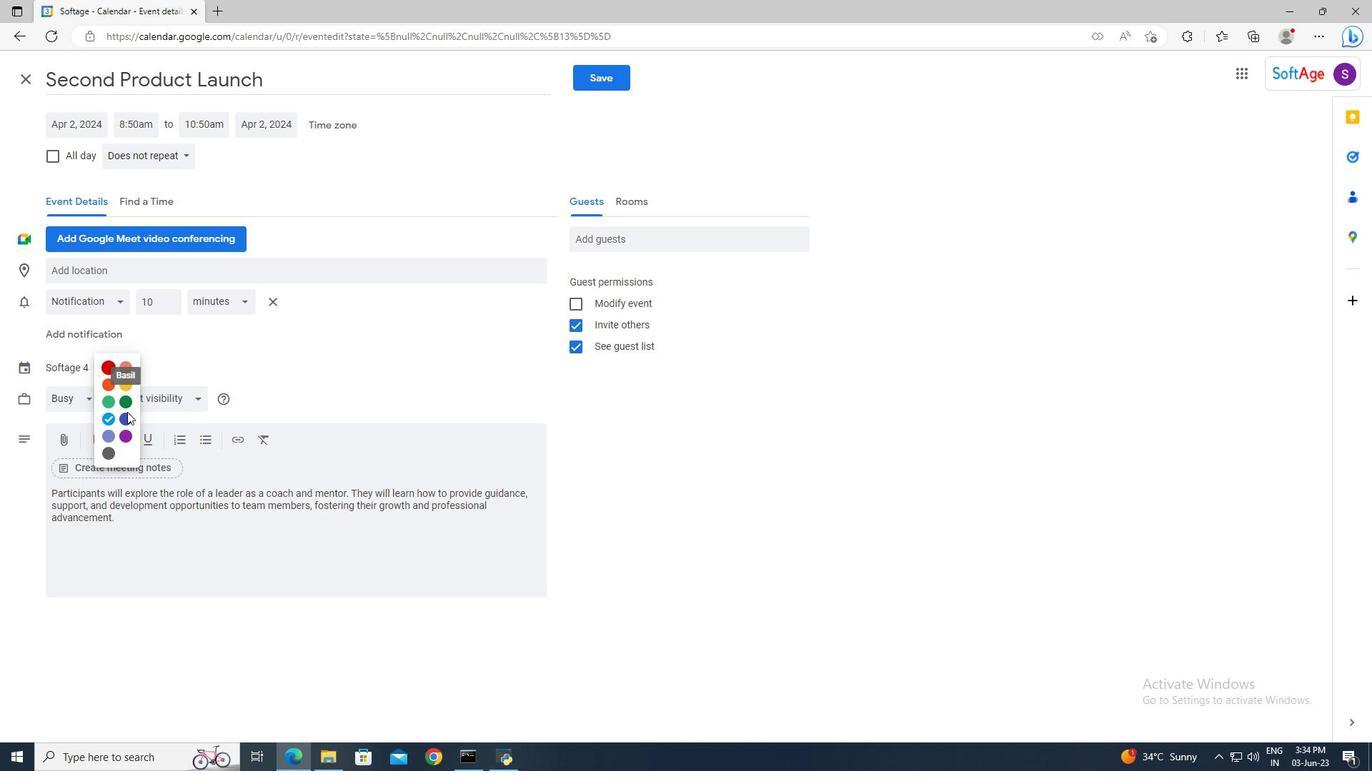 
Action: Mouse pressed left at (126, 415)
Screenshot: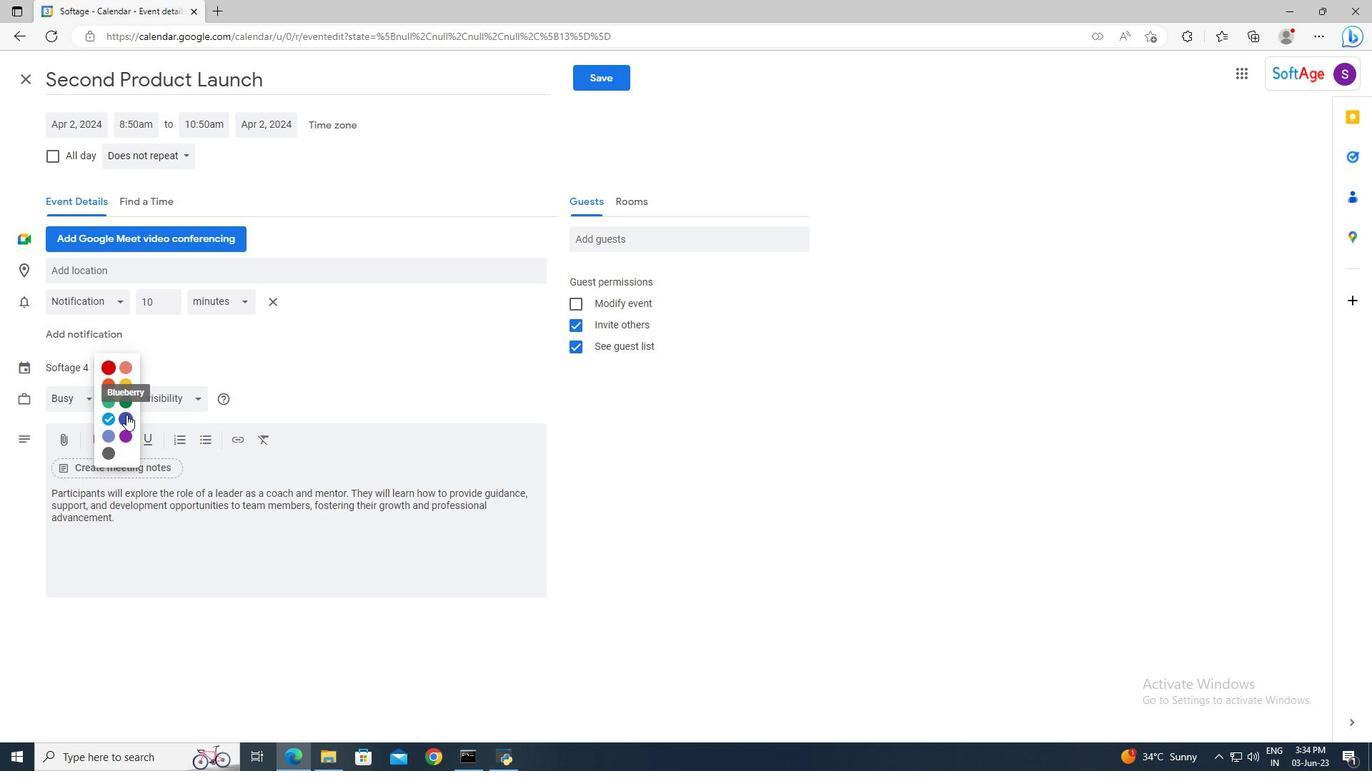 
Action: Mouse moved to (113, 274)
Screenshot: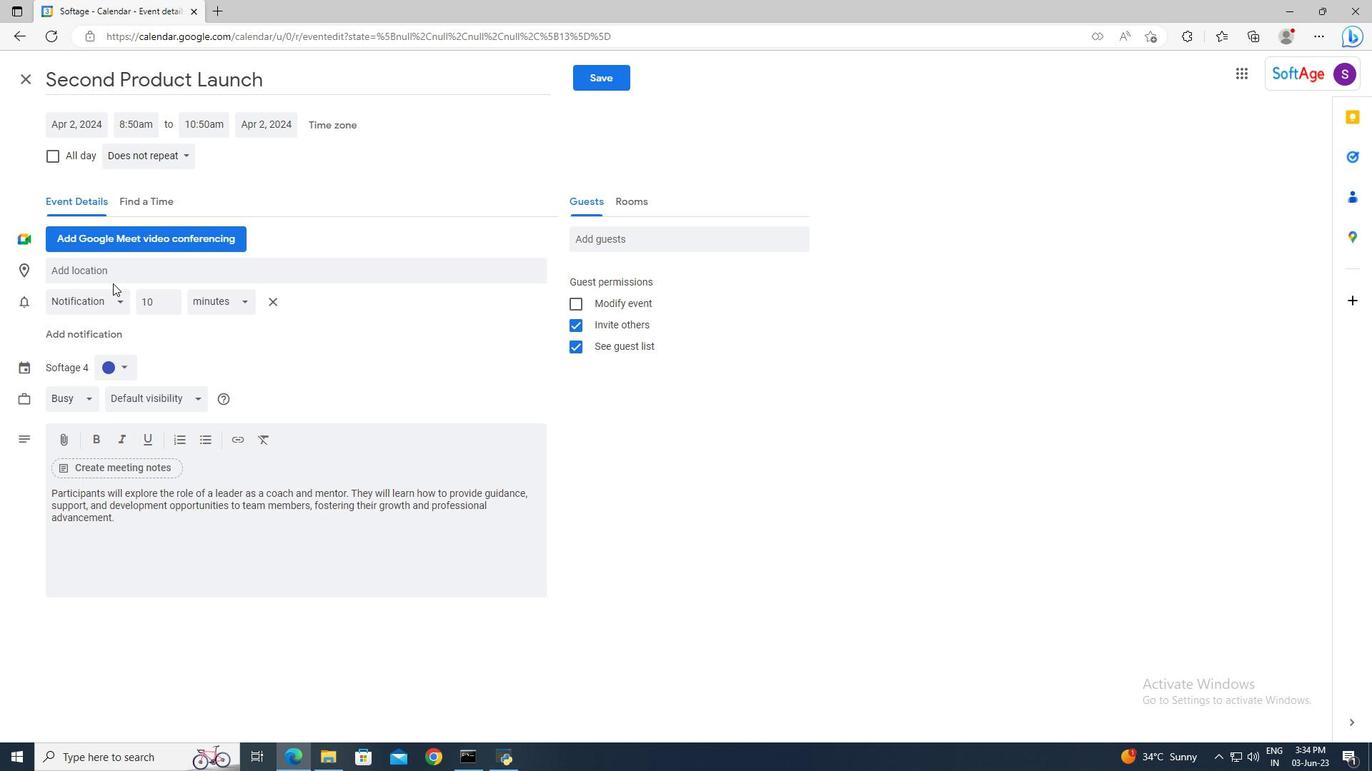 
Action: Mouse pressed left at (113, 274)
Screenshot: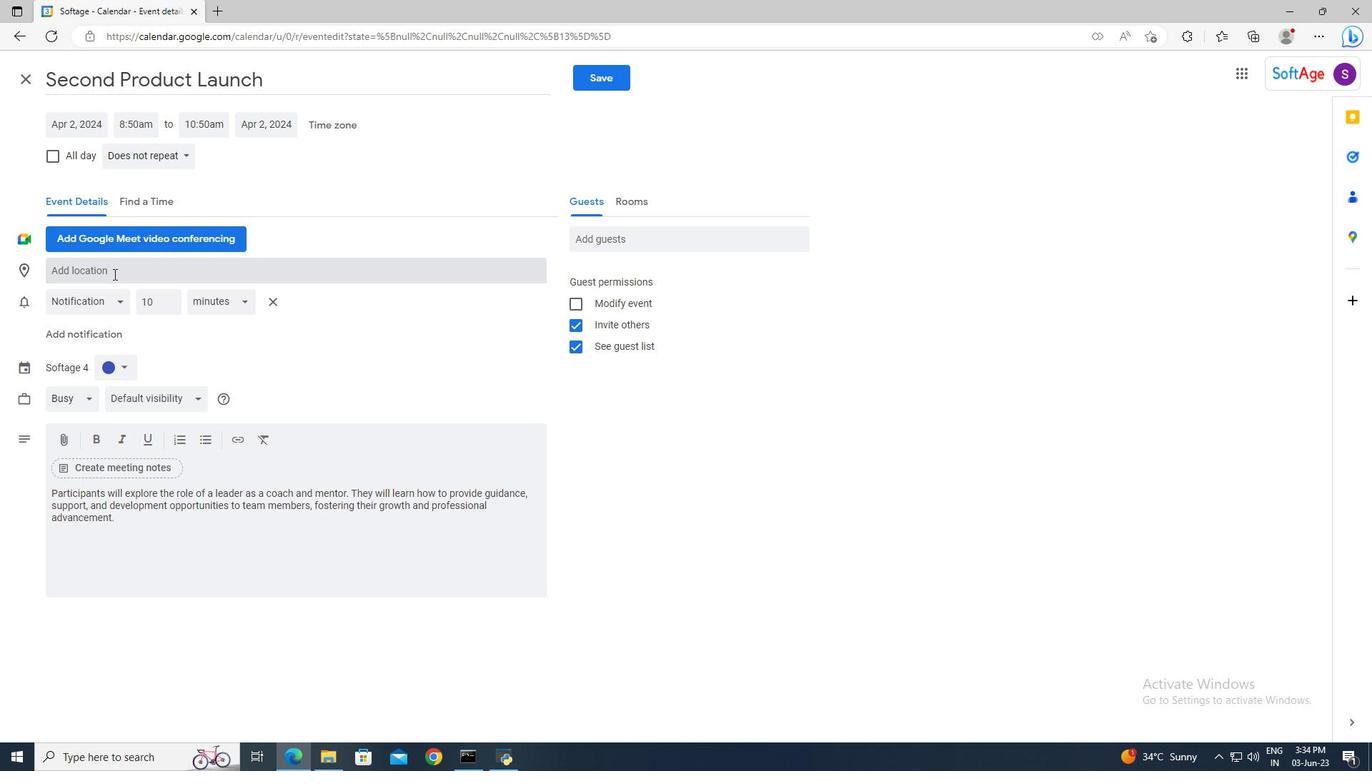 
Action: Key pressed 321<Key.space><Key.shift>Grand<Key.space><Key.shift>Canal,<Key.space><Key.shift>Venice,<Key.space><Key.shift>Italy
Screenshot: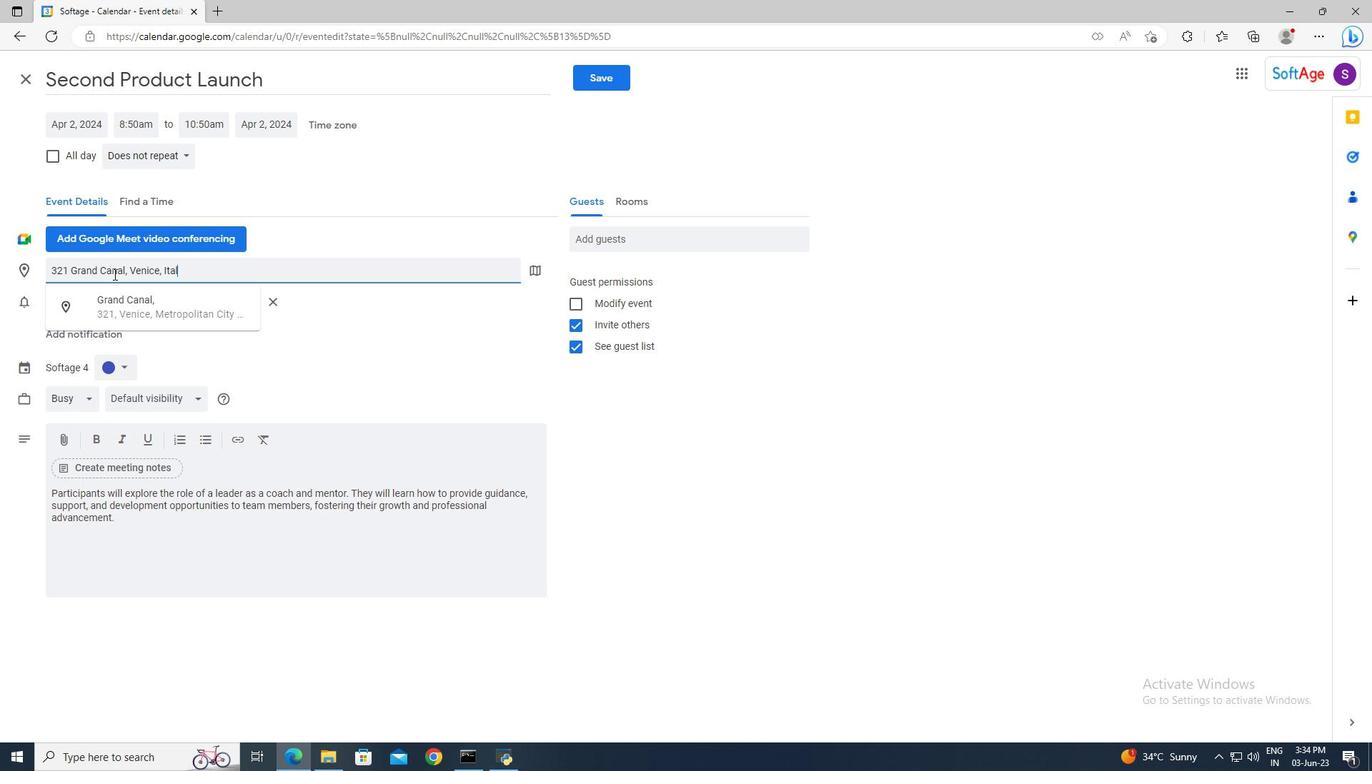 
Action: Mouse moved to (120, 294)
Screenshot: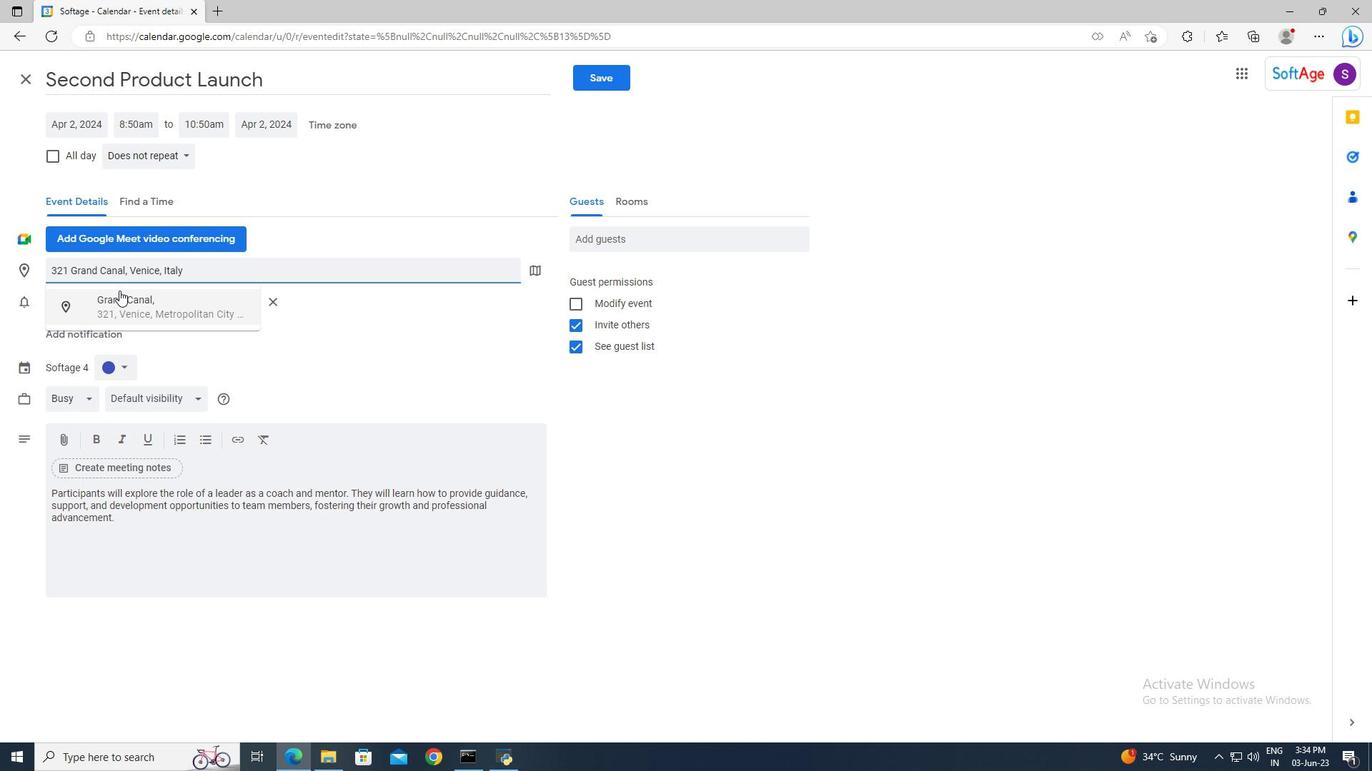 
Action: Mouse pressed left at (120, 294)
Screenshot: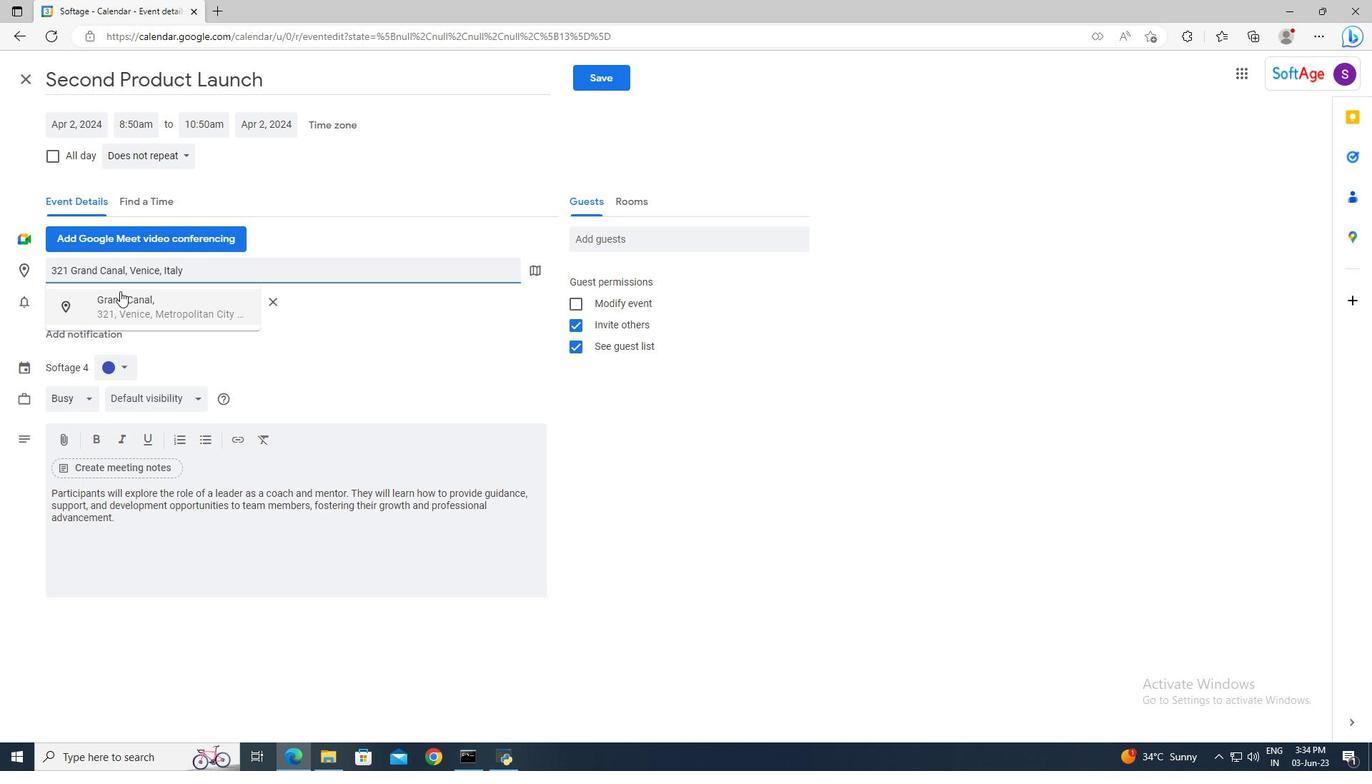 
Action: Mouse moved to (622, 245)
Screenshot: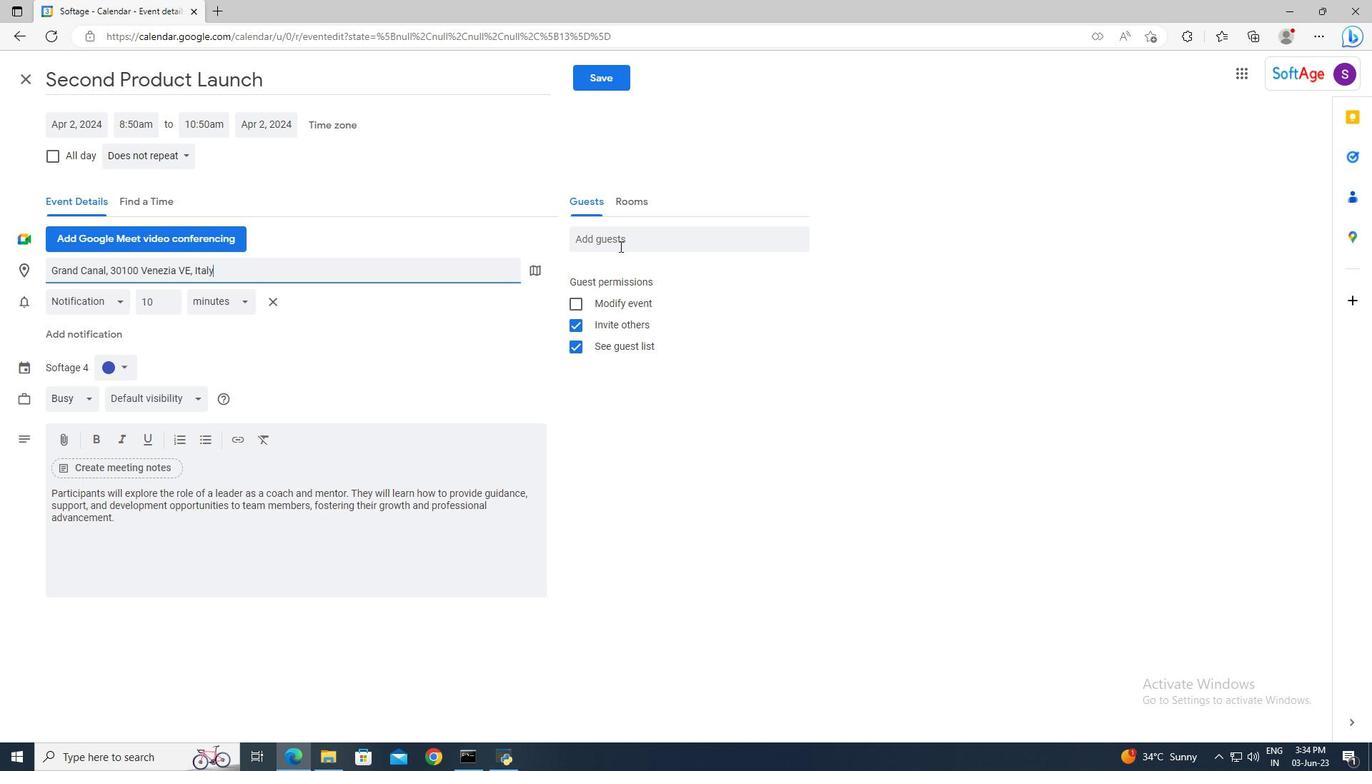 
Action: Mouse pressed left at (622, 245)
Screenshot: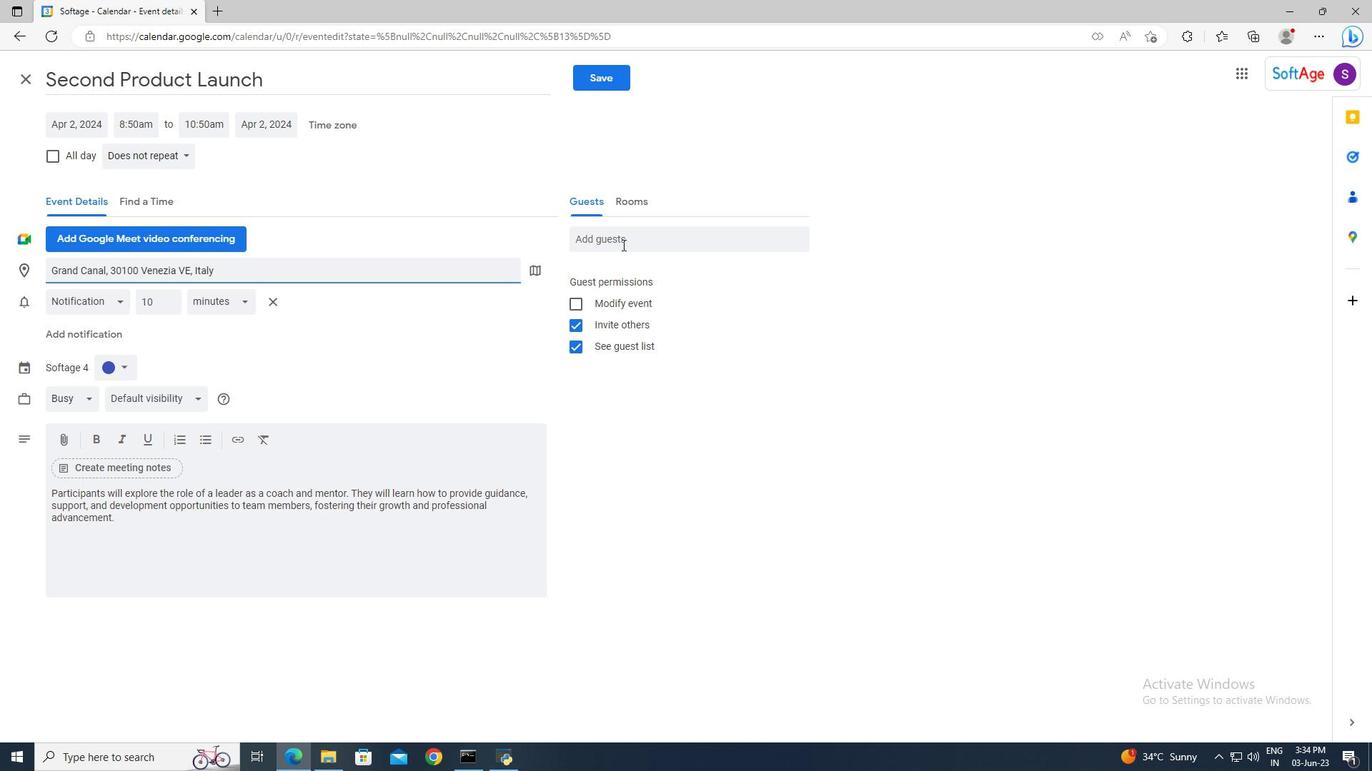 
Action: Key pressed softage.2<Key.shift>@
Screenshot: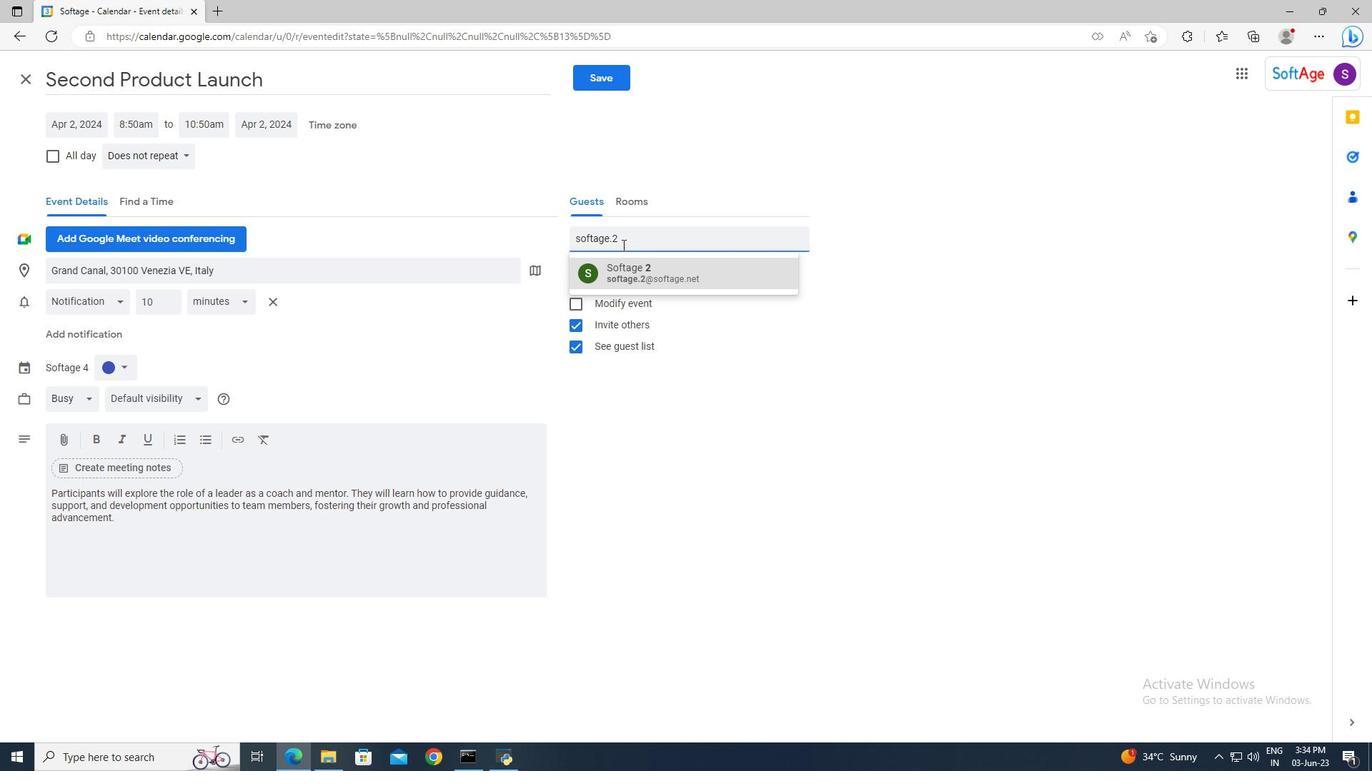 
Action: Mouse moved to (622, 244)
Screenshot: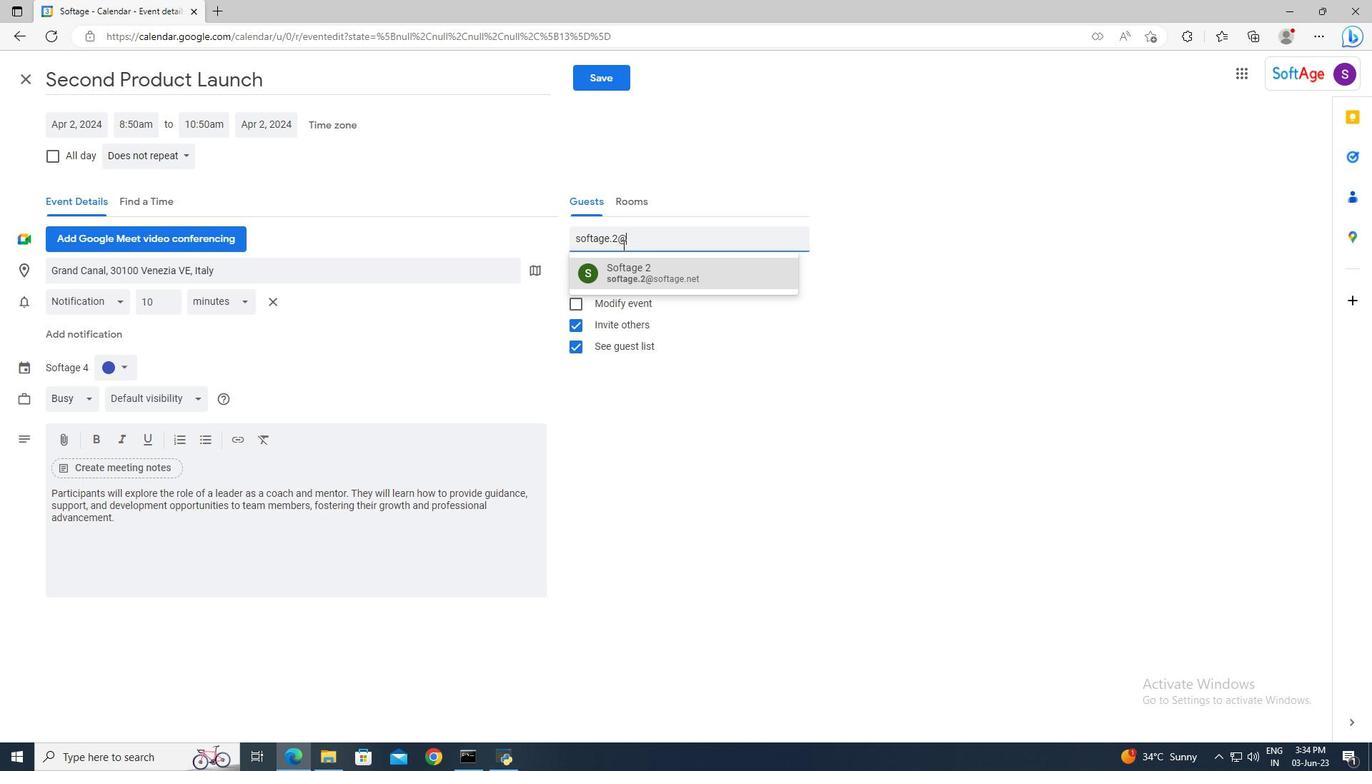 
Action: Key pressed softage.net<Key.enter>softage.3<Key.shift>@softage.net<Key.enter>
Screenshot: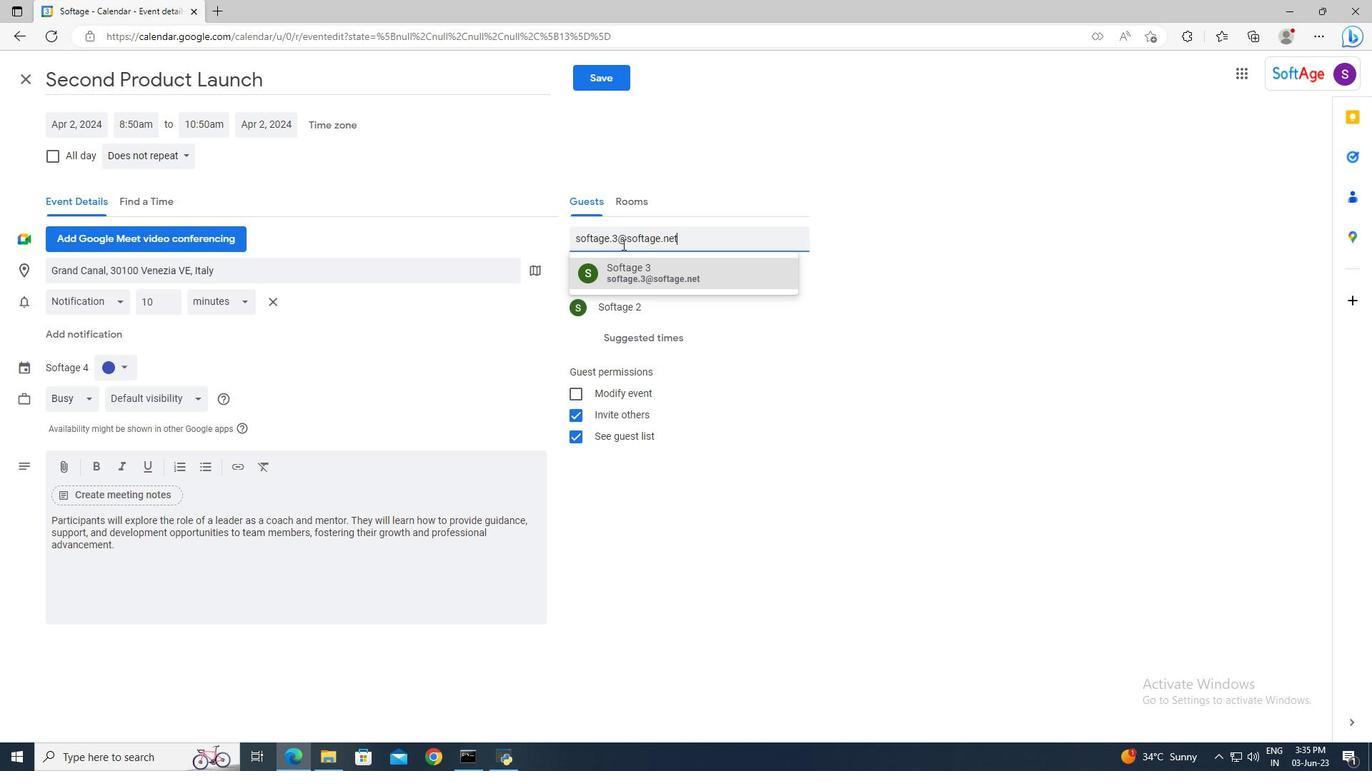 
Action: Mouse moved to (189, 152)
Screenshot: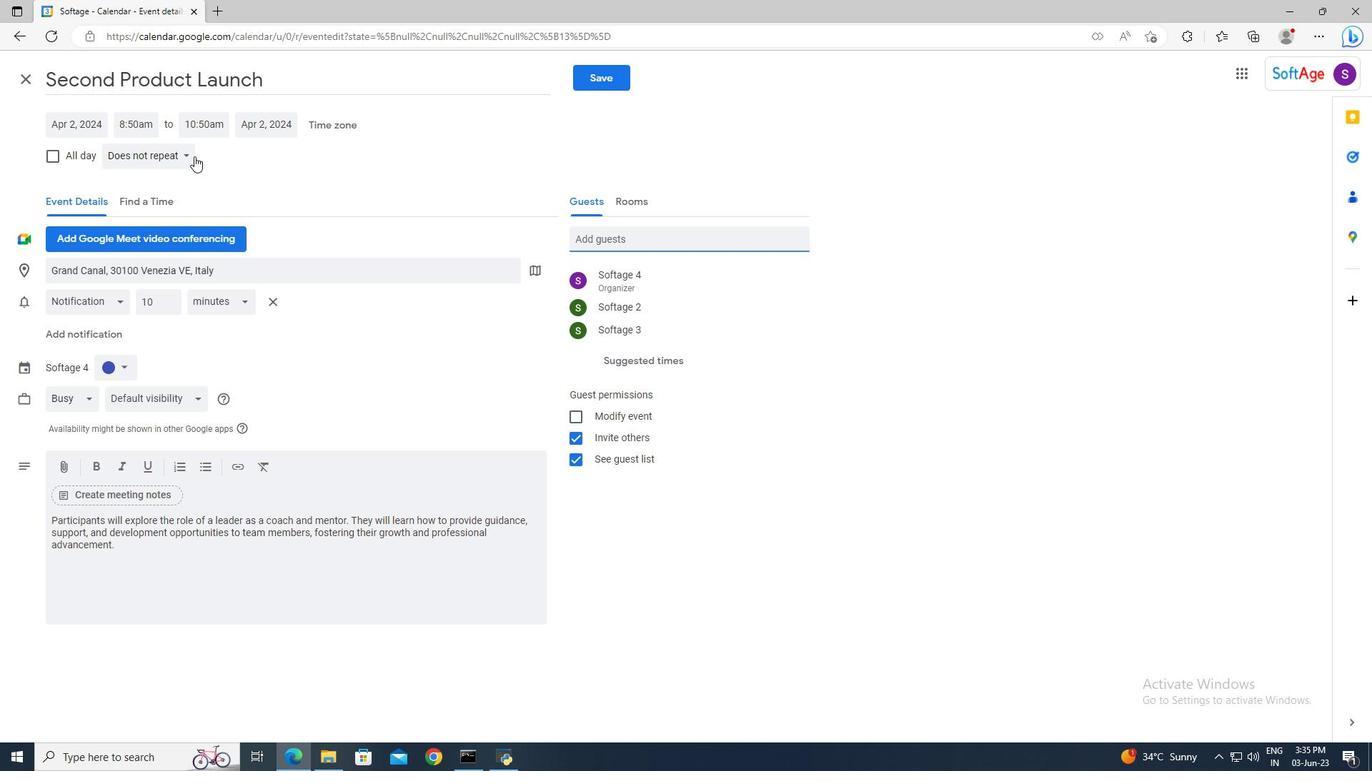 
Action: Mouse pressed left at (189, 152)
Screenshot: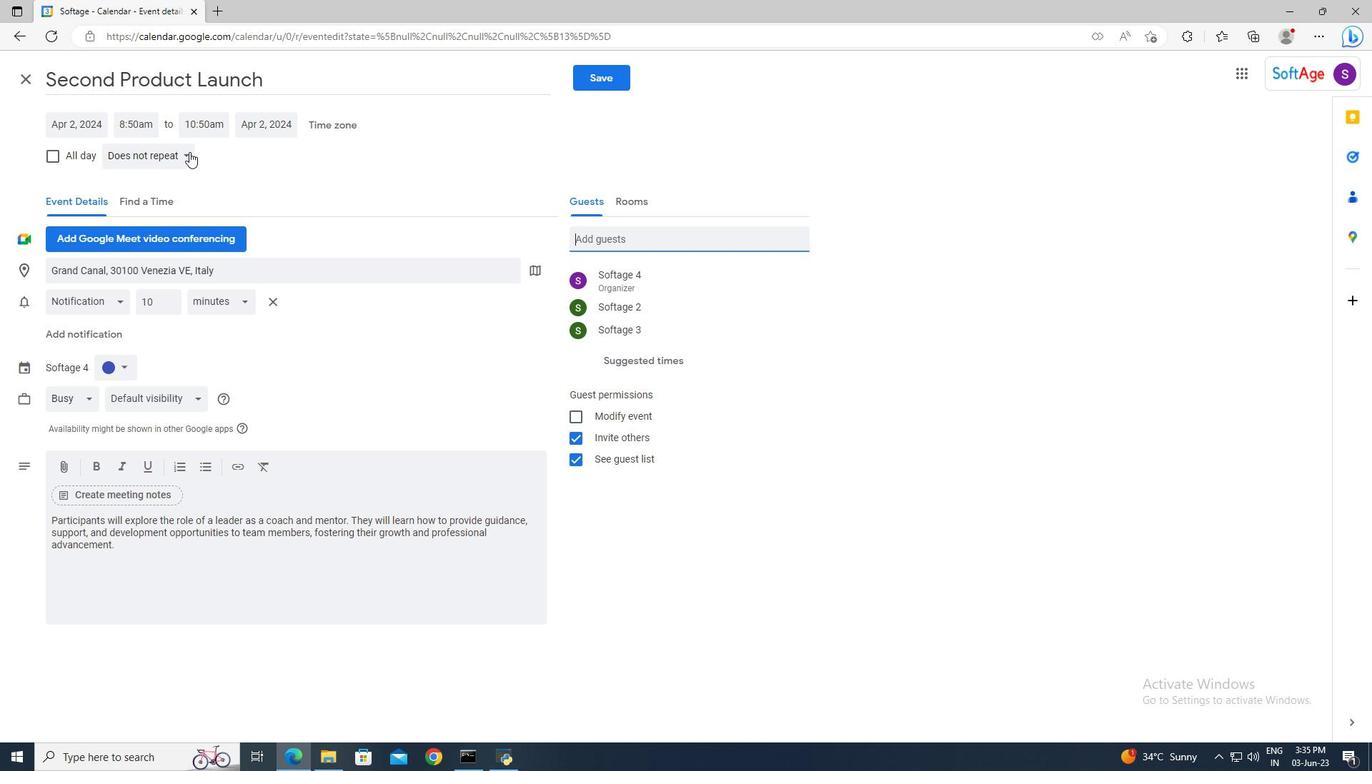 
Action: Mouse moved to (187, 178)
Screenshot: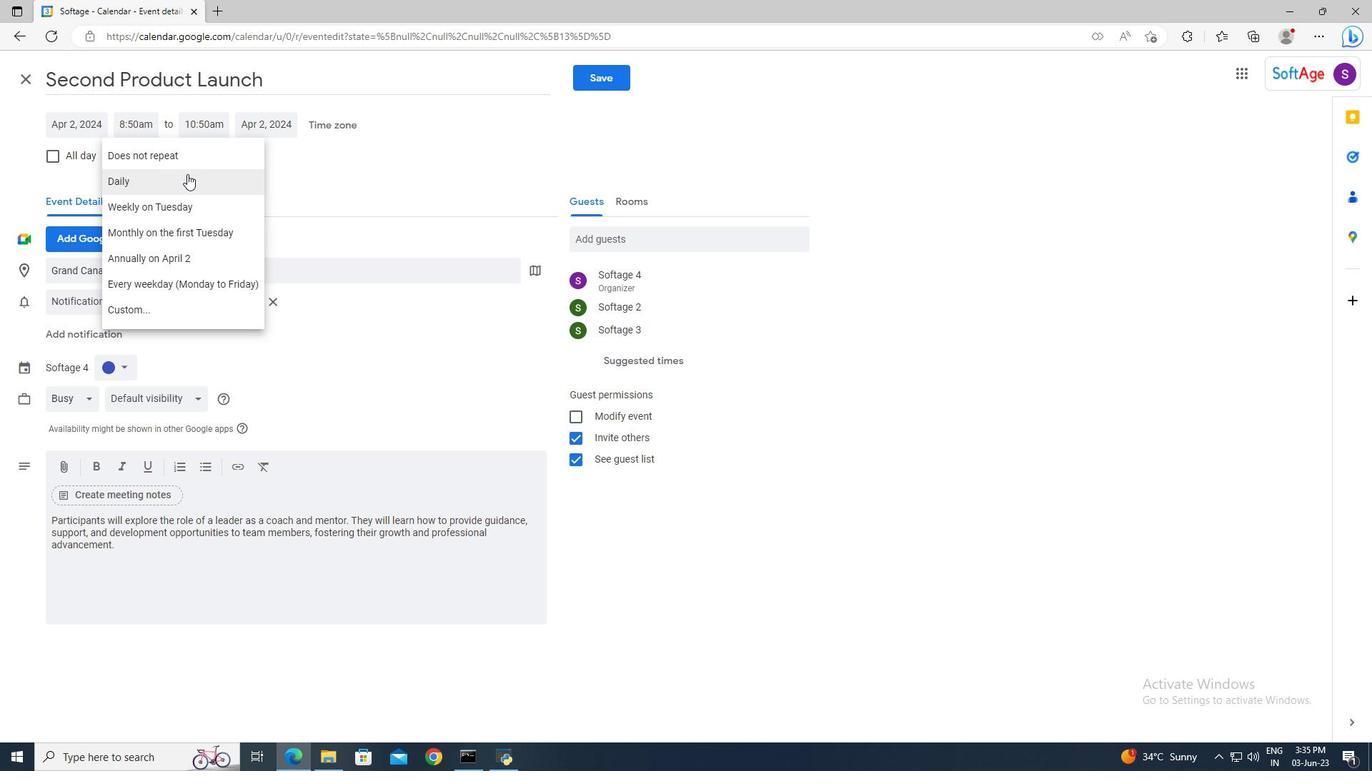 
Action: Mouse pressed left at (187, 178)
Screenshot: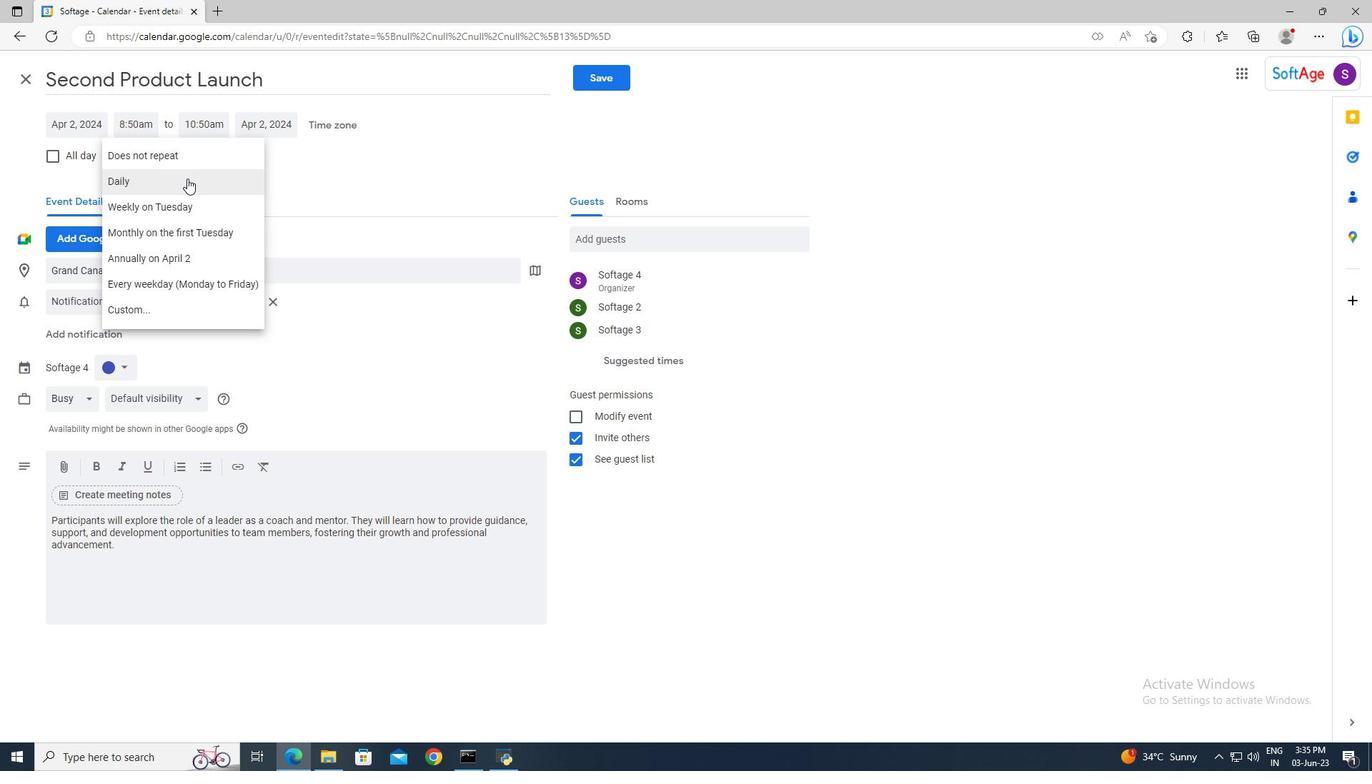 
Action: Mouse moved to (595, 81)
Screenshot: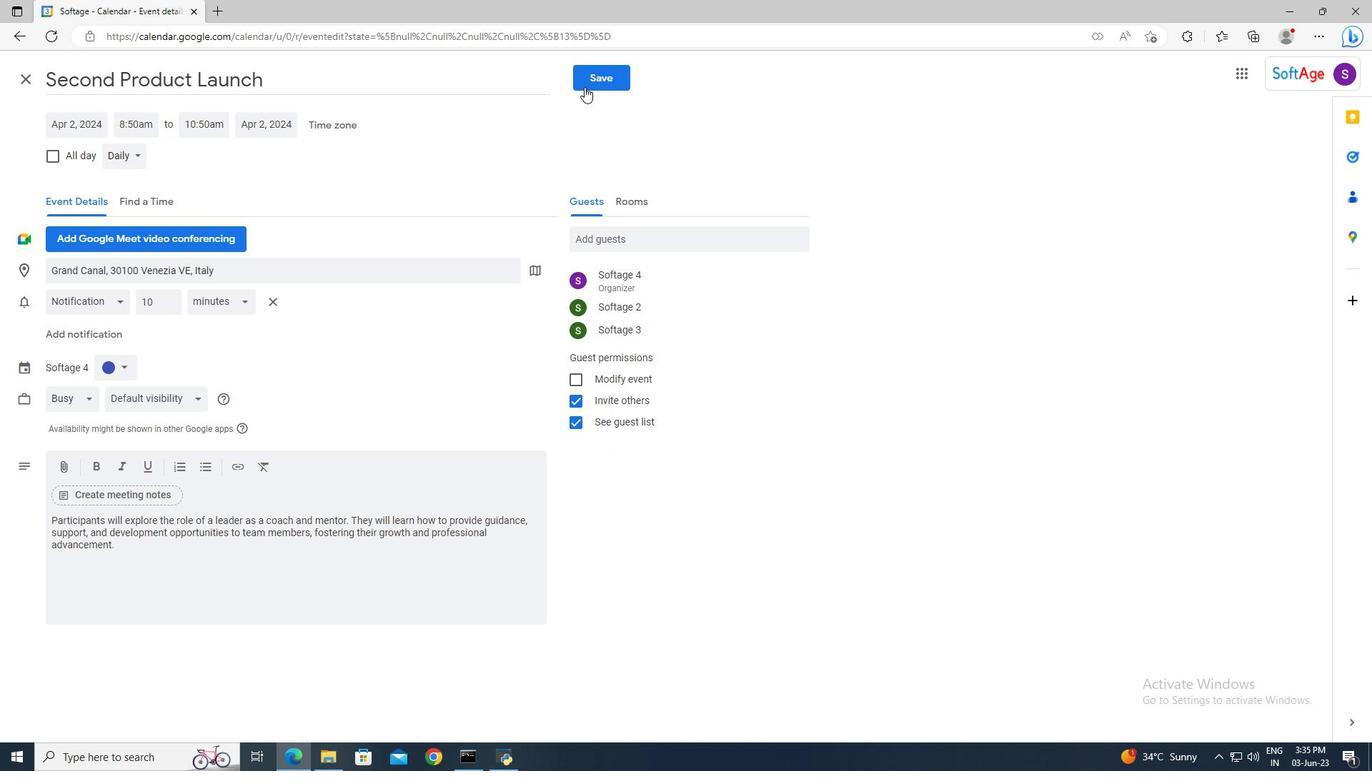
Action: Mouse pressed left at (595, 81)
Screenshot: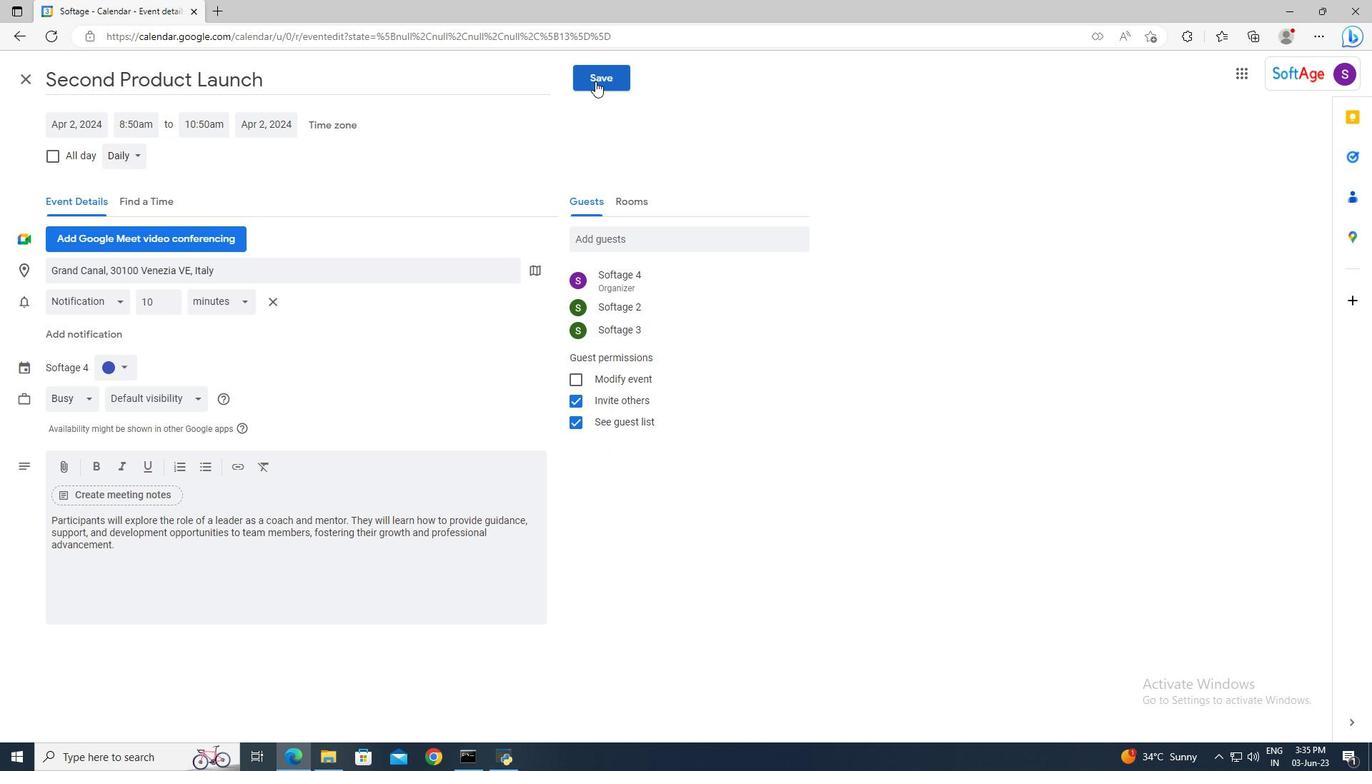 
Action: Mouse moved to (817, 426)
Screenshot: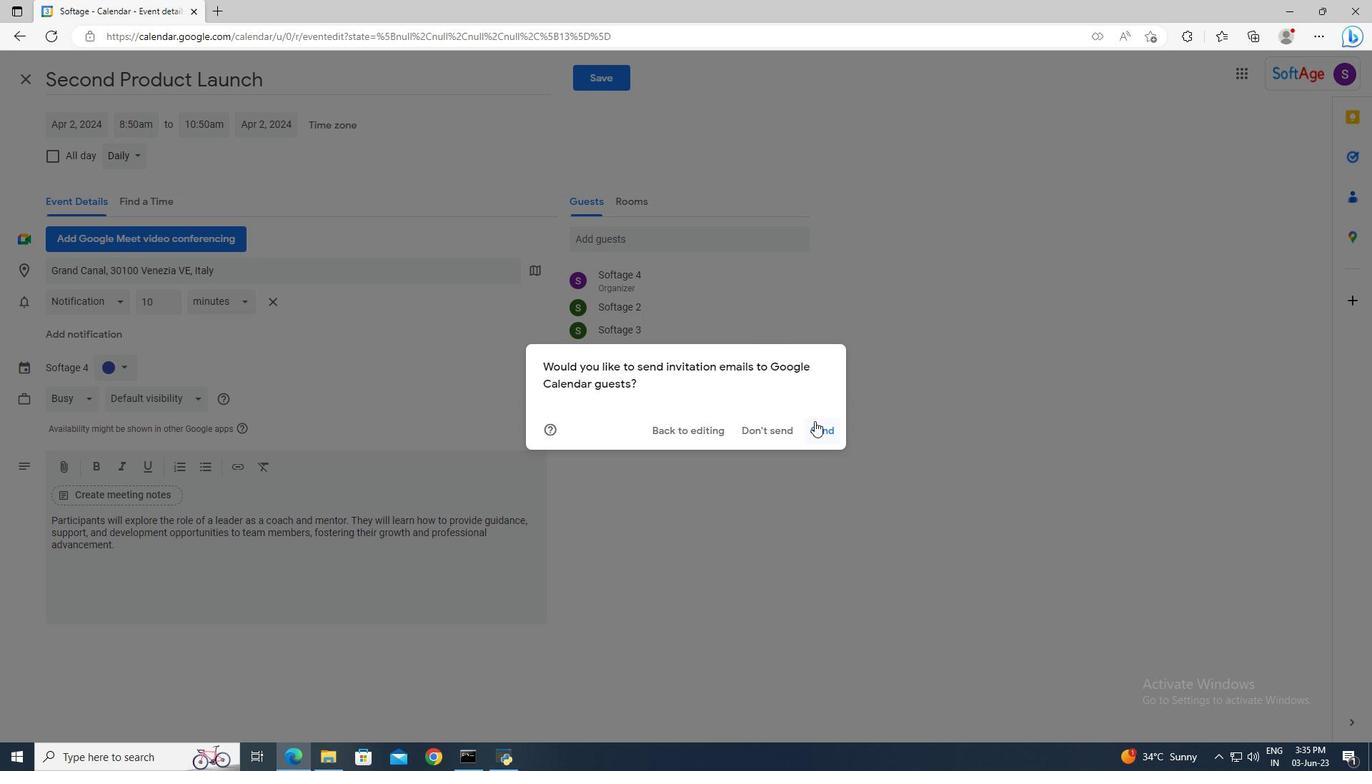 
Action: Mouse pressed left at (817, 426)
Screenshot: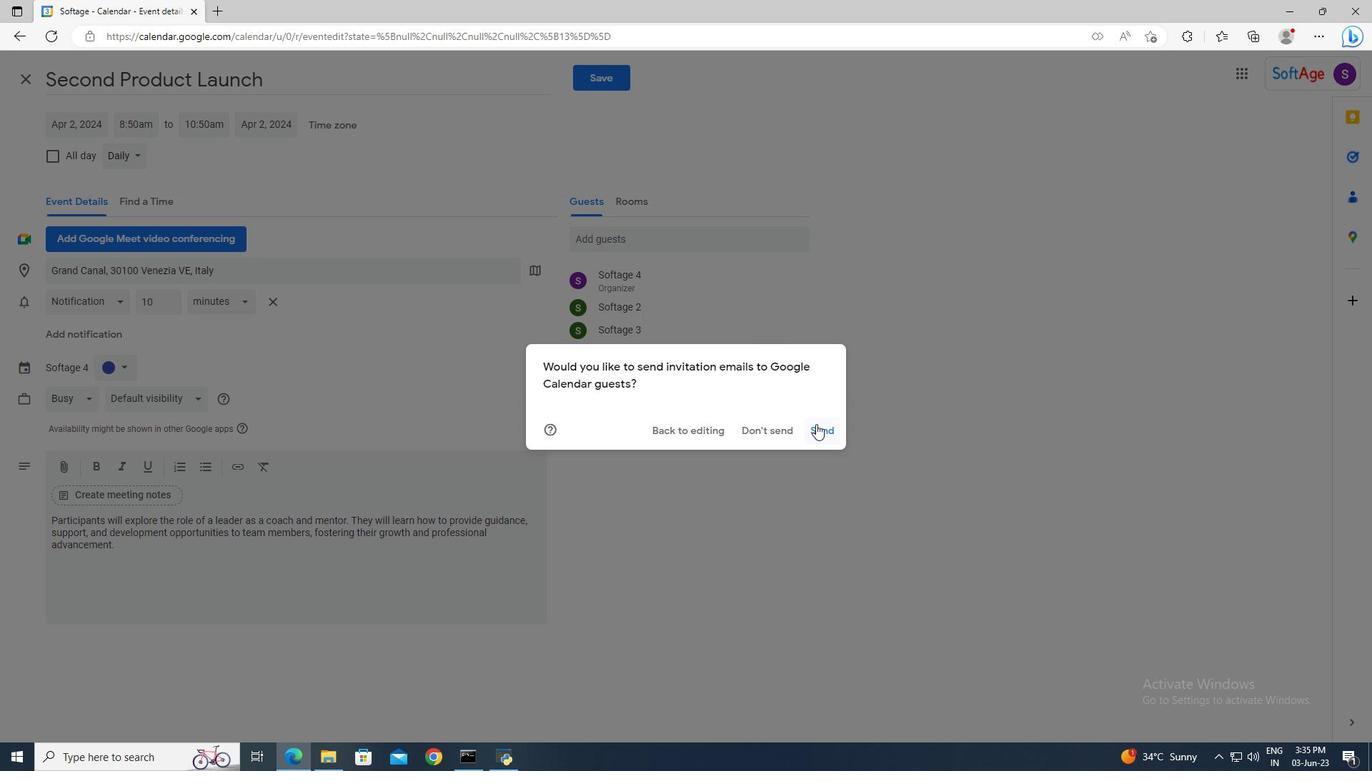 
